 Task: Send an email with the signature Caroline Robinson with the subject 'Request for help' and the message 'I will need to consult with my team before responding to your request.' from softage.1@softage.net to softage.3@softage.net with an attached document Project_report.docx and move the email from Sent Items to the folder Agendas
Action: Key pressed n
Screenshot: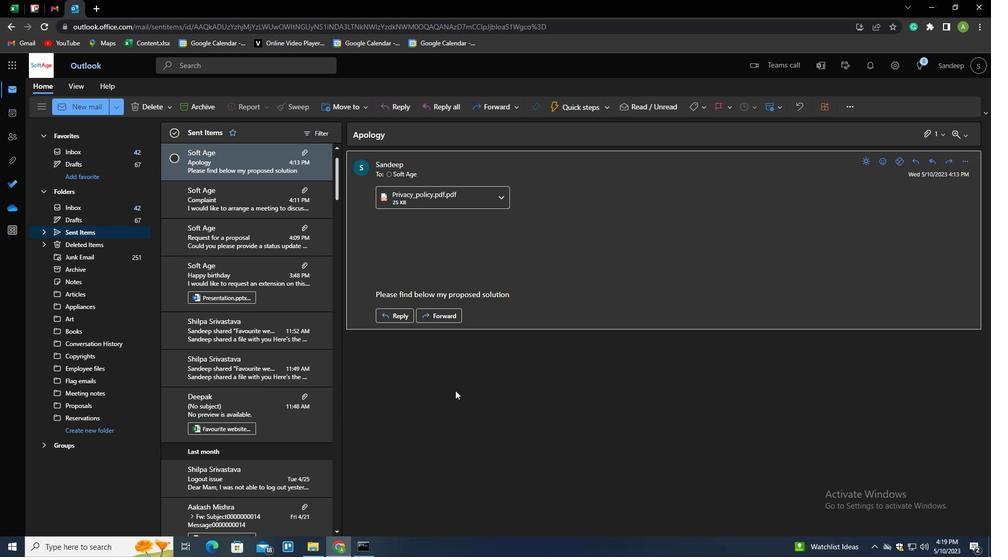 
Action: Mouse moved to (694, 105)
Screenshot: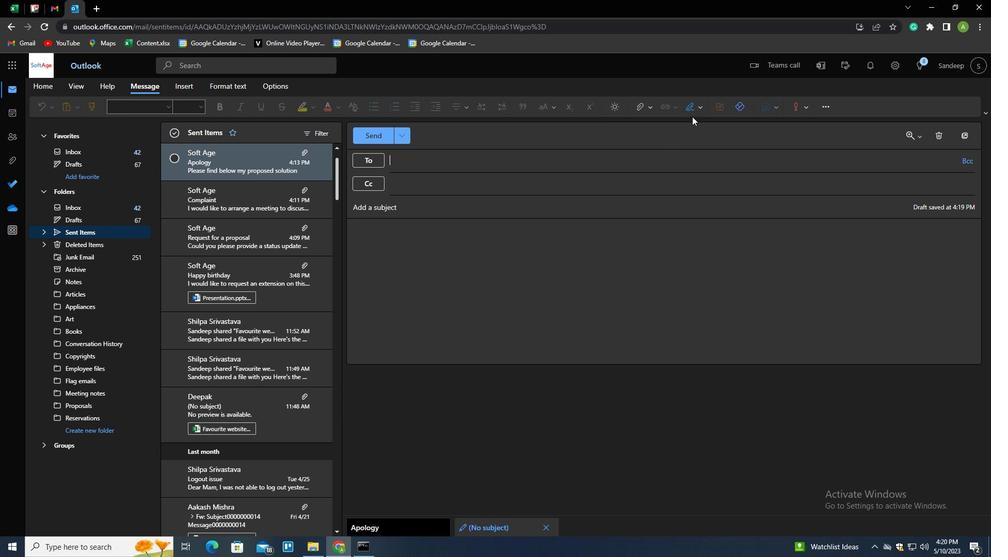 
Action: Mouse pressed left at (694, 105)
Screenshot: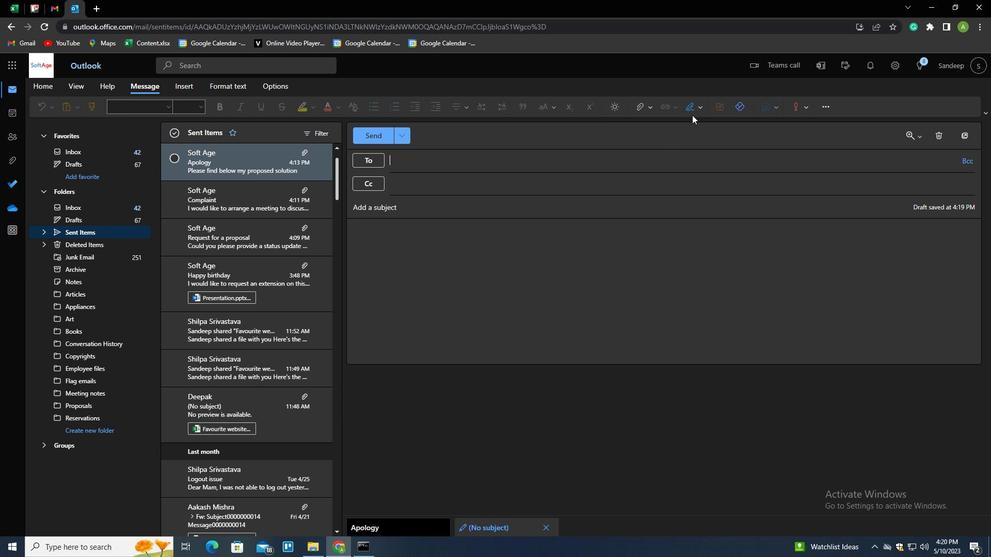 
Action: Mouse moved to (681, 143)
Screenshot: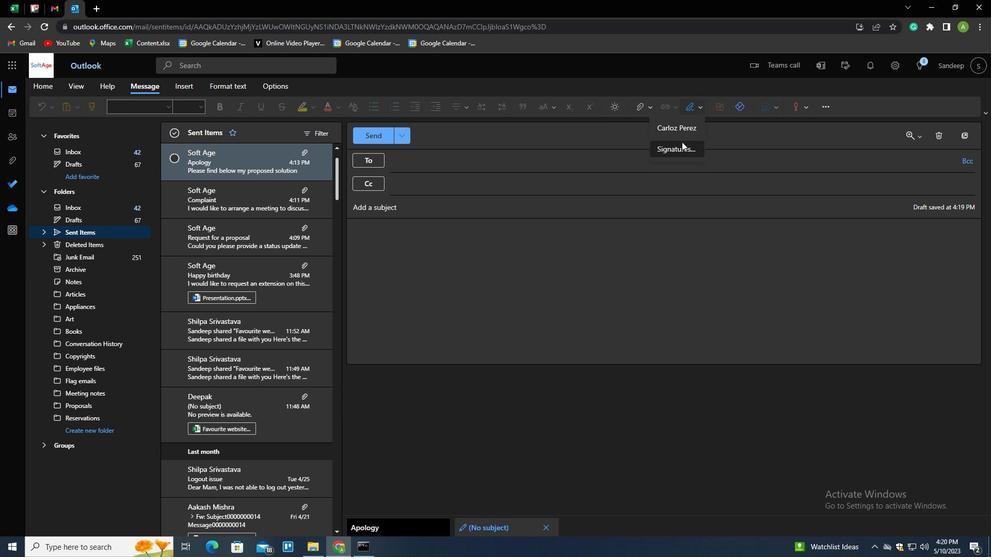 
Action: Mouse pressed left at (681, 143)
Screenshot: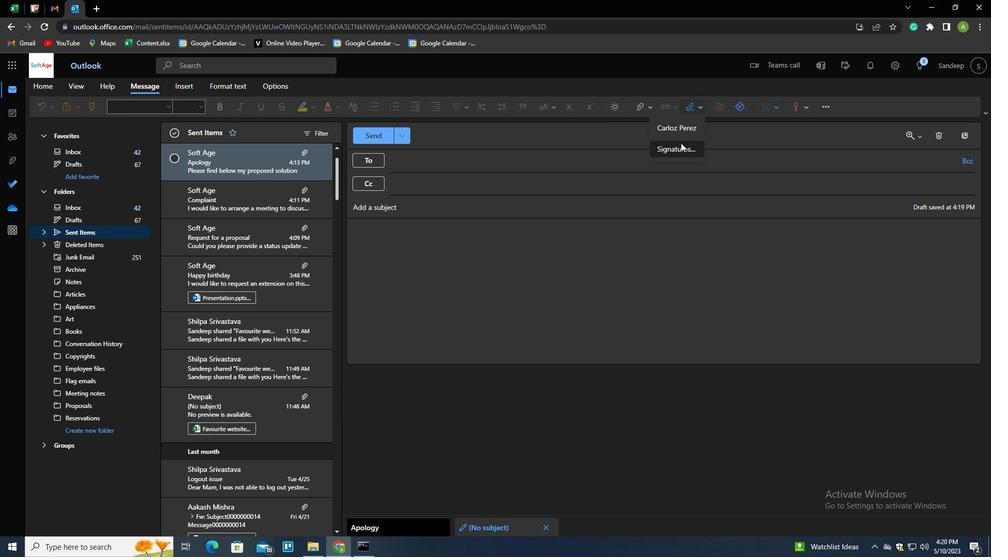 
Action: Mouse moved to (698, 186)
Screenshot: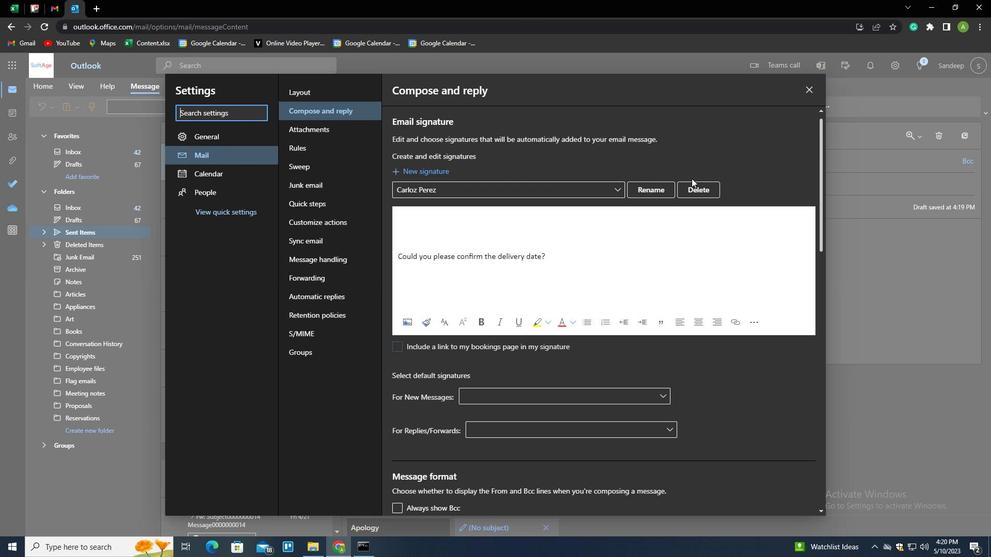 
Action: Mouse pressed left at (698, 186)
Screenshot: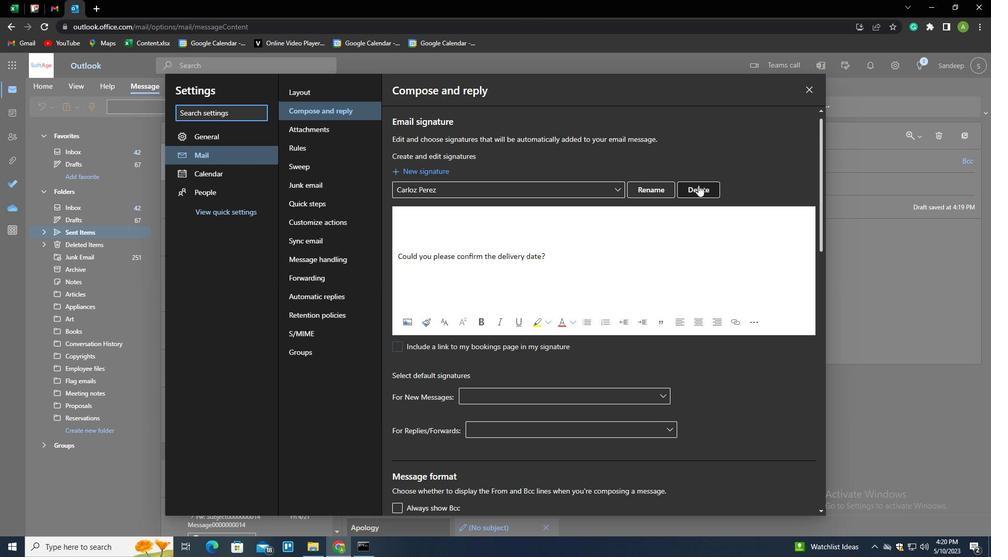 
Action: Mouse moved to (699, 186)
Screenshot: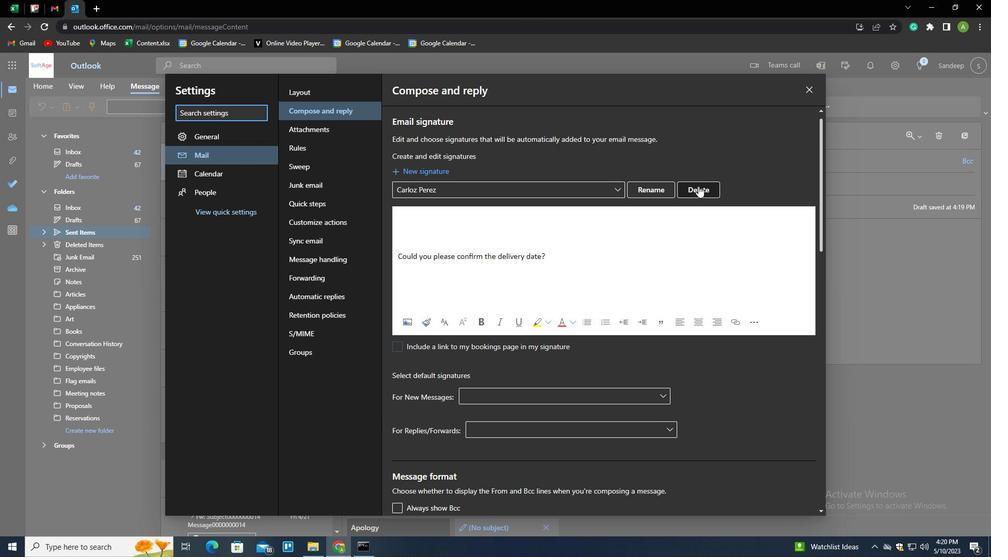 
Action: Mouse pressed left at (699, 186)
Screenshot: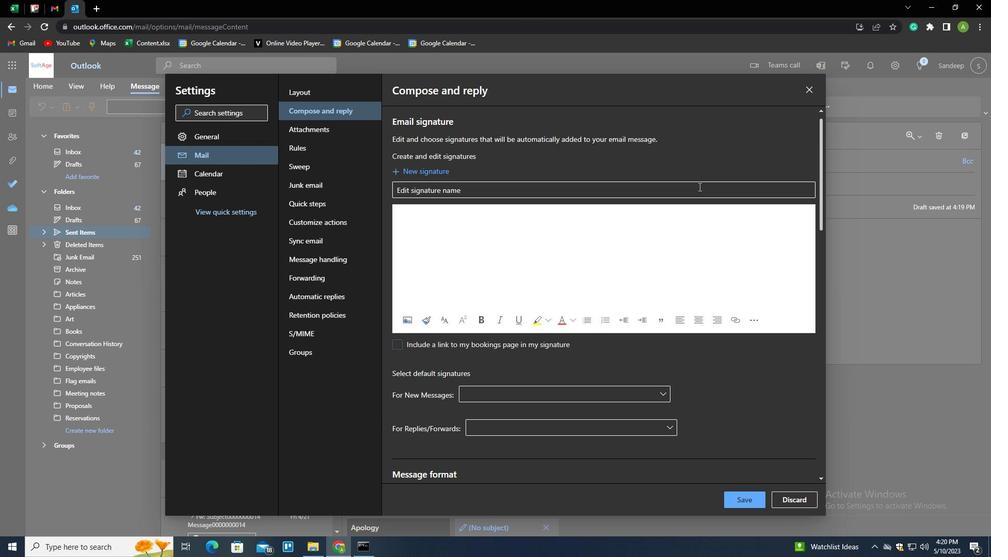 
Action: Key pressed <Key.shift><Key.shift><Key.shift><Key.shift>V<Key.backspace><Key.shift>CAROLINE<Key.space><Key.shift><Key.shift><Key.shift><Key.shift><Key.shift>F<Key.backspace>ROGIN<Key.backspace><Key.backspace><Key.backspace>BINSON<Key.tab><Key.shift_r><Key.enter><Key.enter><Key.enter><Key.enter><Key.enter><Key.enter><Key.shift>IE<Key.backspace><Key.space>WILL<Key.space>NED<Key.backspace>ED<Key.space>TO<Key.space>CONSULT<Key.space>WITH<Key.space>MY<Key.space>TEAM<Key.space>BEFORE<Key.space>RESPONDING<Key.space>TO<Key.space>OU<Key.backspace><Key.backspace>YOUR<Key.space>REQUEST,<Key.backspace>.
Screenshot: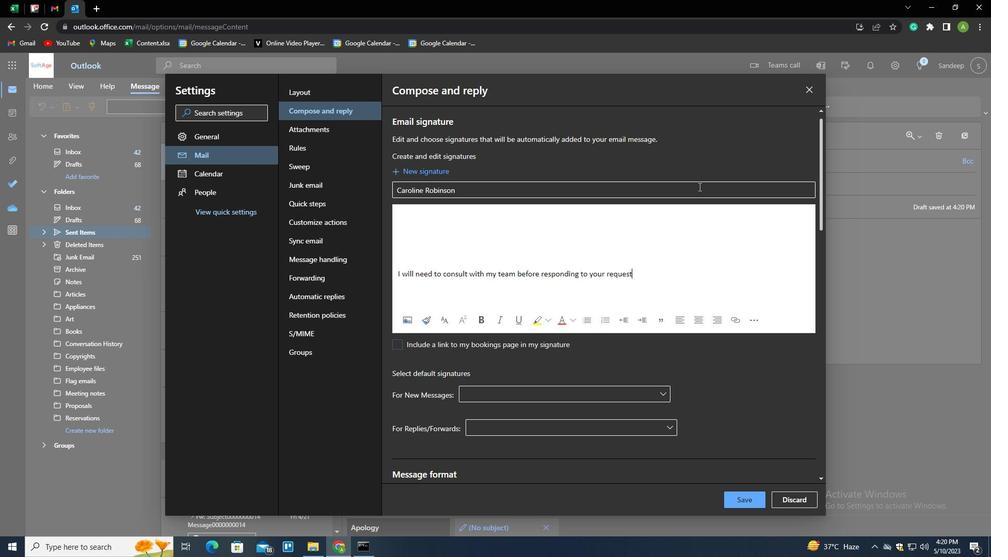 
Action: Mouse moved to (741, 502)
Screenshot: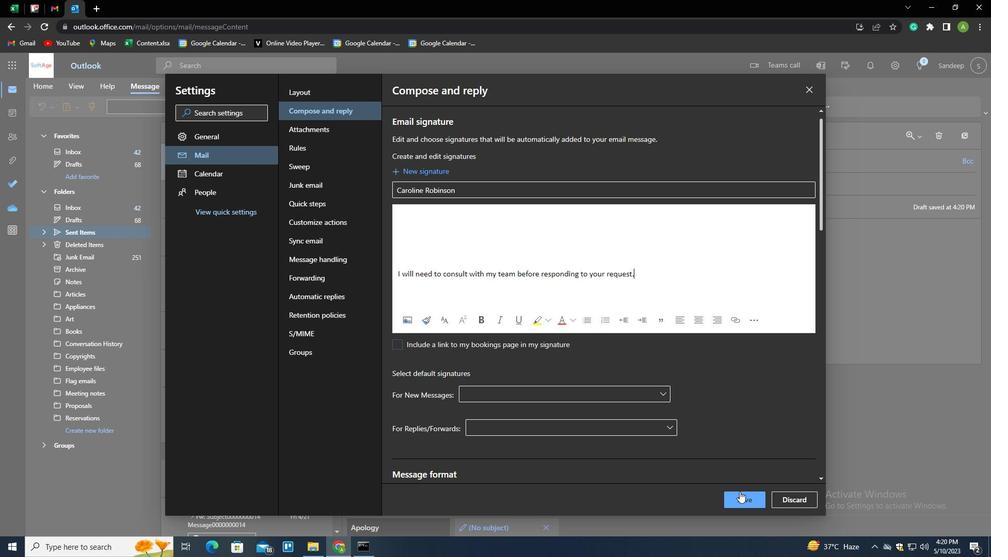 
Action: Mouse pressed left at (741, 502)
Screenshot: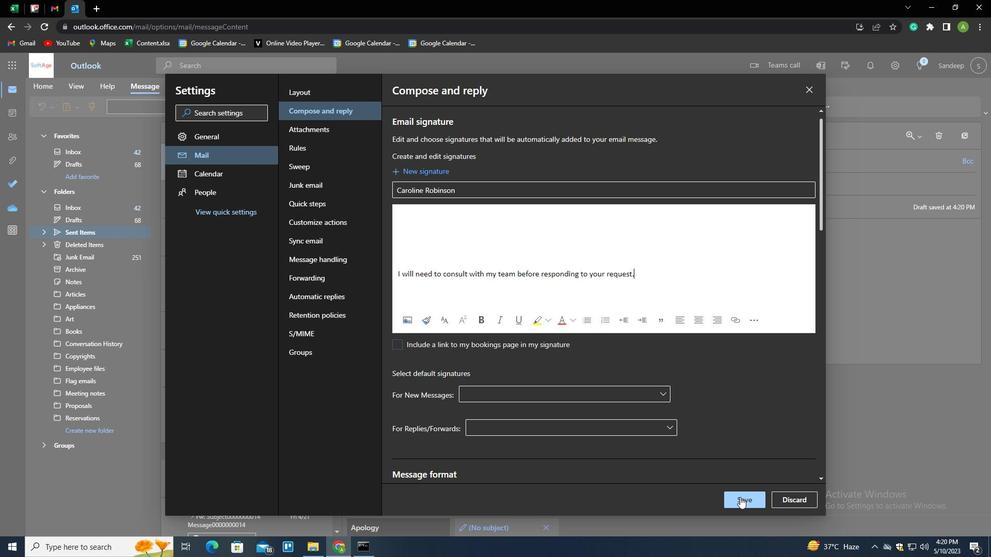 
Action: Mouse moved to (858, 331)
Screenshot: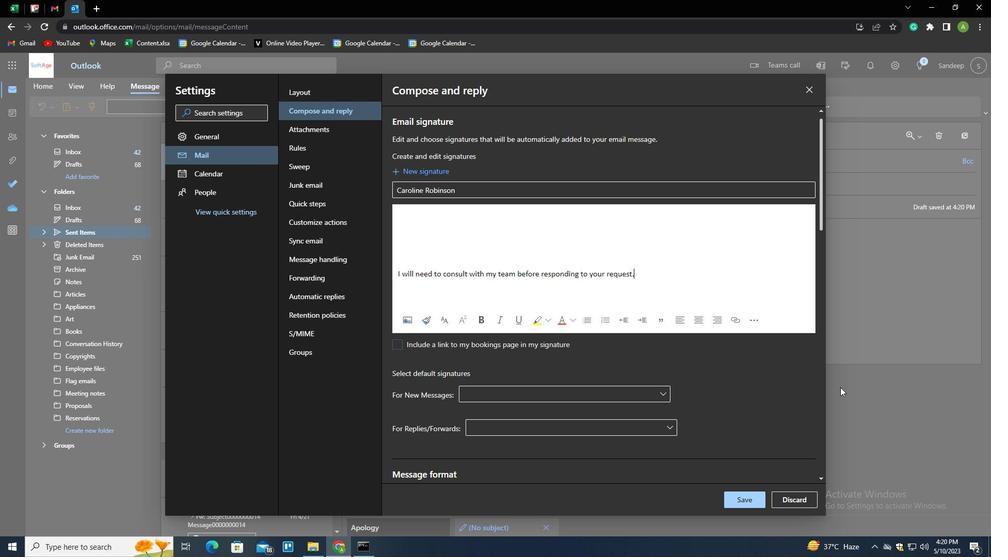 
Action: Mouse pressed left at (858, 331)
Screenshot: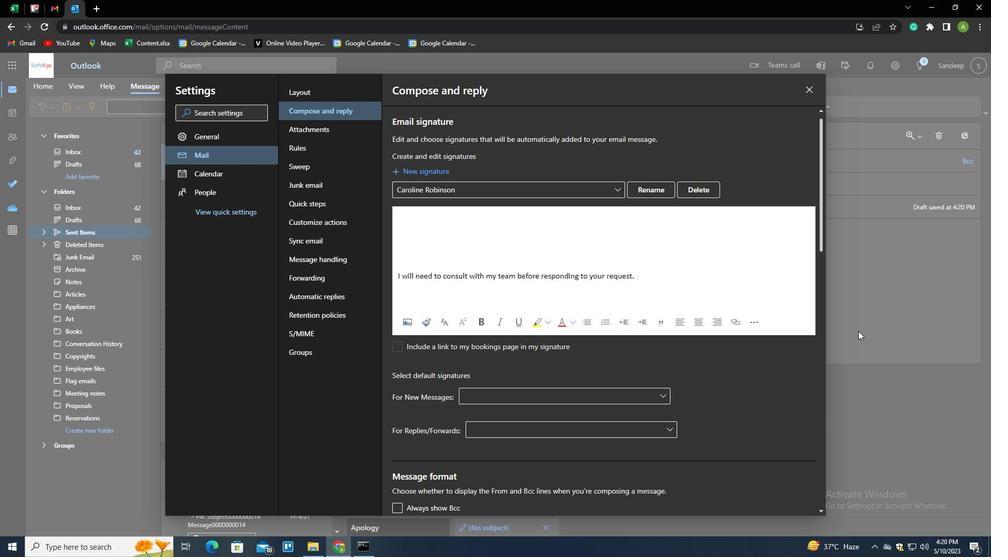 
Action: Mouse moved to (694, 111)
Screenshot: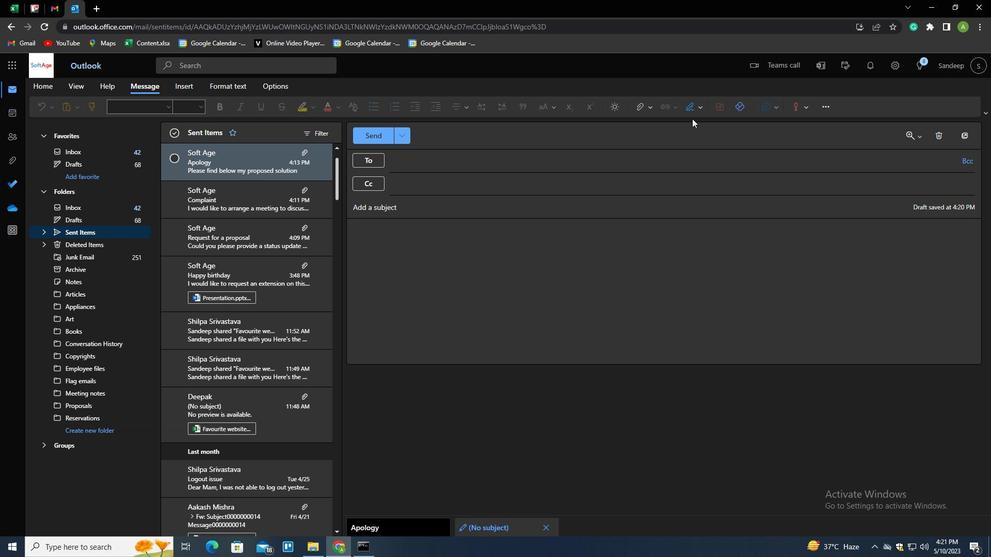 
Action: Mouse pressed left at (694, 111)
Screenshot: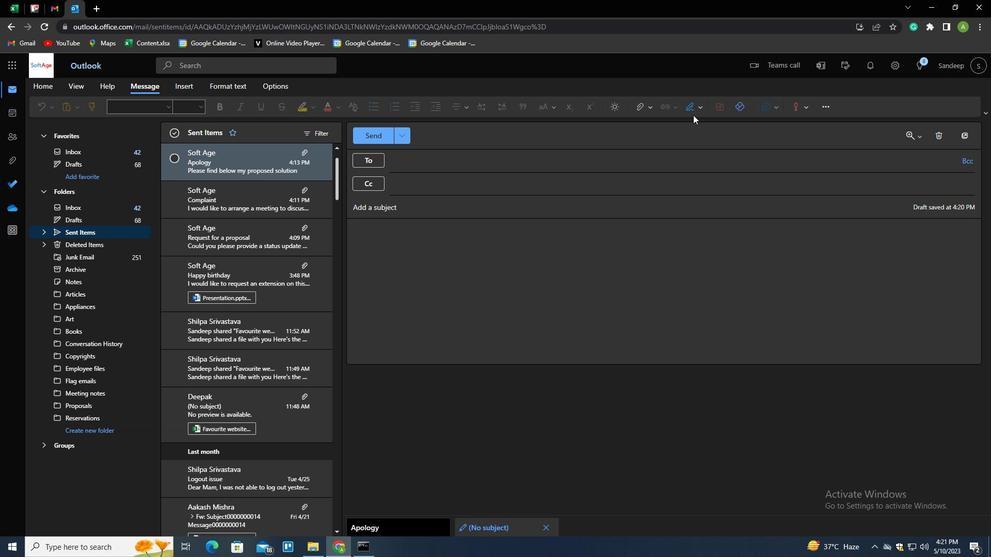 
Action: Mouse moved to (682, 135)
Screenshot: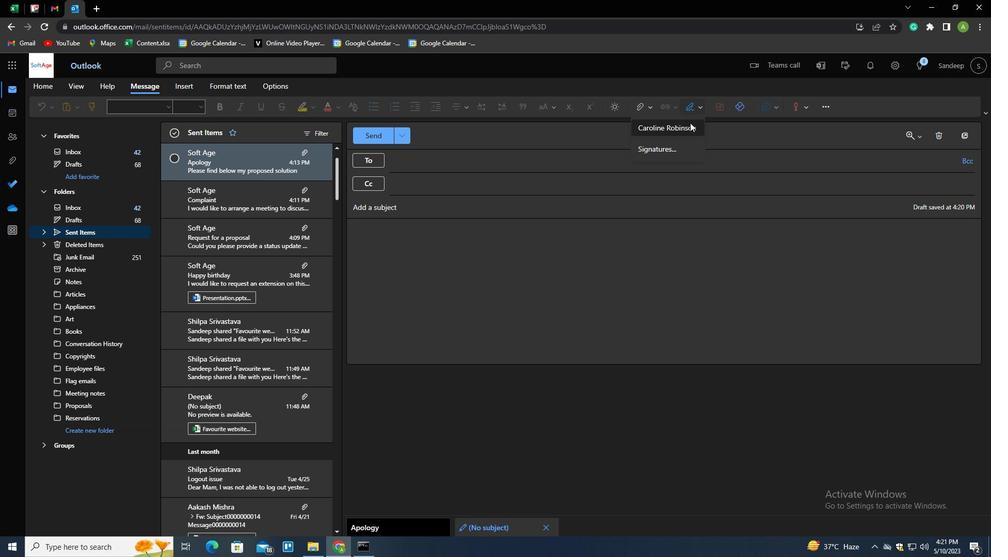 
Action: Mouse pressed left at (682, 135)
Screenshot: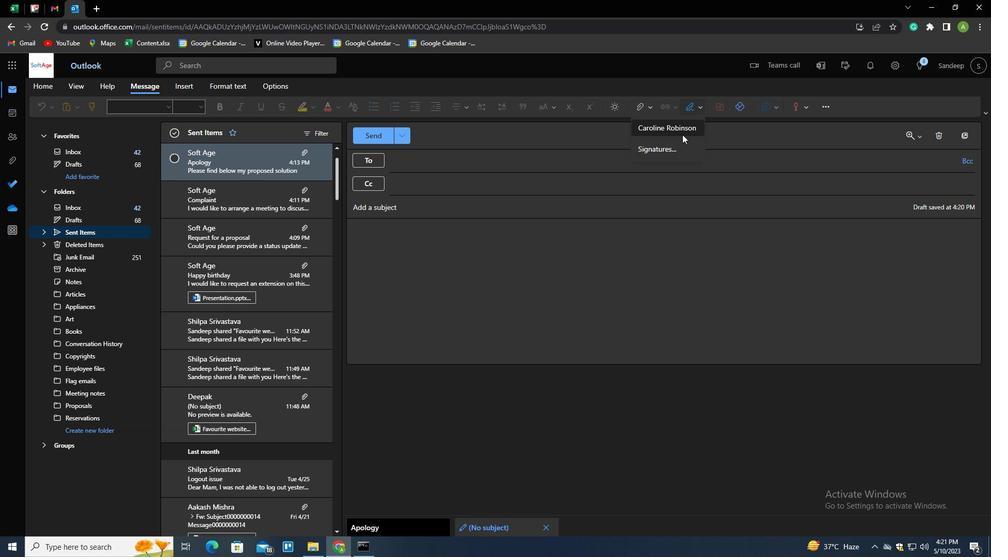 
Action: Mouse moved to (420, 164)
Screenshot: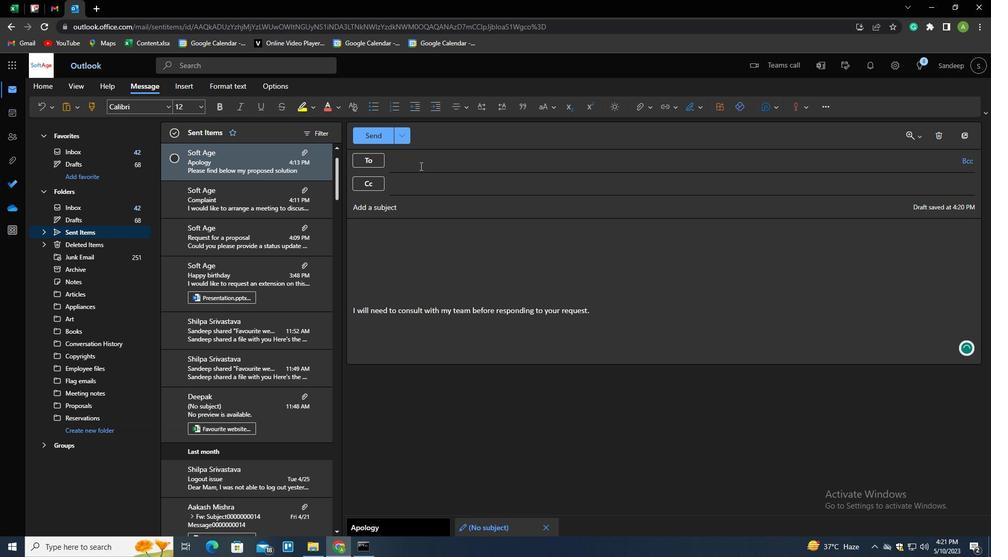 
Action: Mouse pressed left at (420, 164)
Screenshot: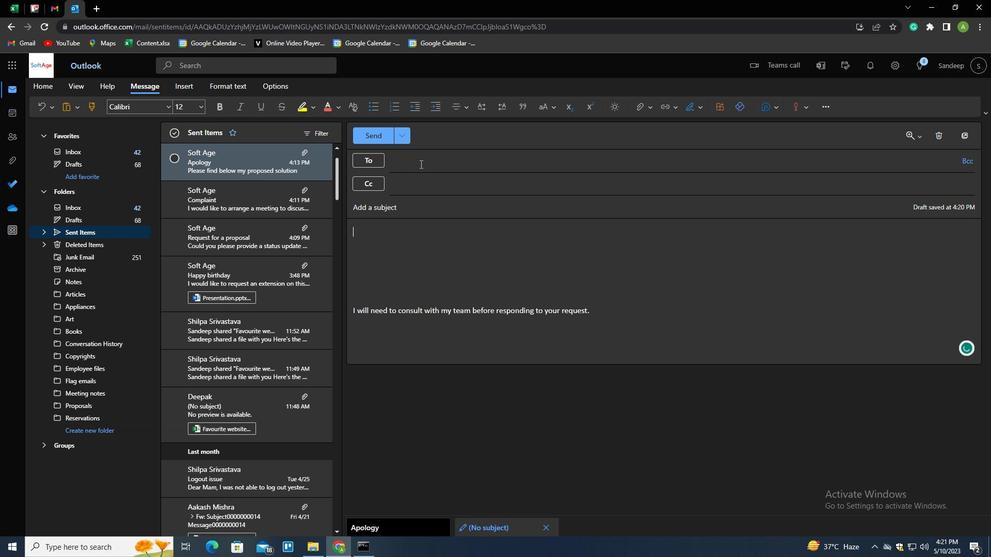 
Action: Key pressed SOFTAGE.3<Key.shift><Key.shift><Key.shift><Key.shift><Key.shift><Key.shift><Key.shift><Key.shift><Key.shift><Key.shift><Key.shift><Key.shift><Key.shift><Key.shift><Key.shift><Key.shift><Key.shift><Key.shift><Key.shift><Key.shift><Key.shift><Key.shift>@
Screenshot: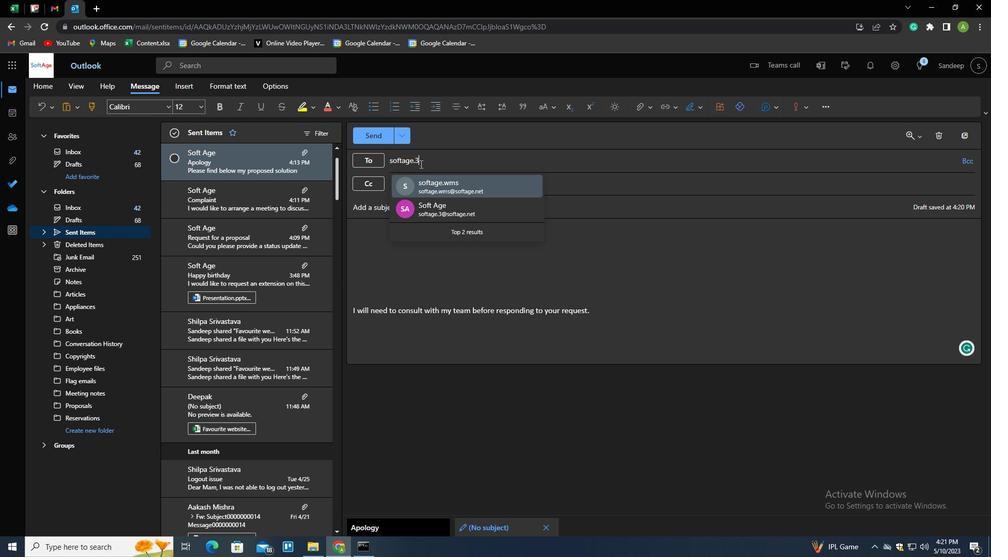 
Action: Mouse moved to (455, 208)
Screenshot: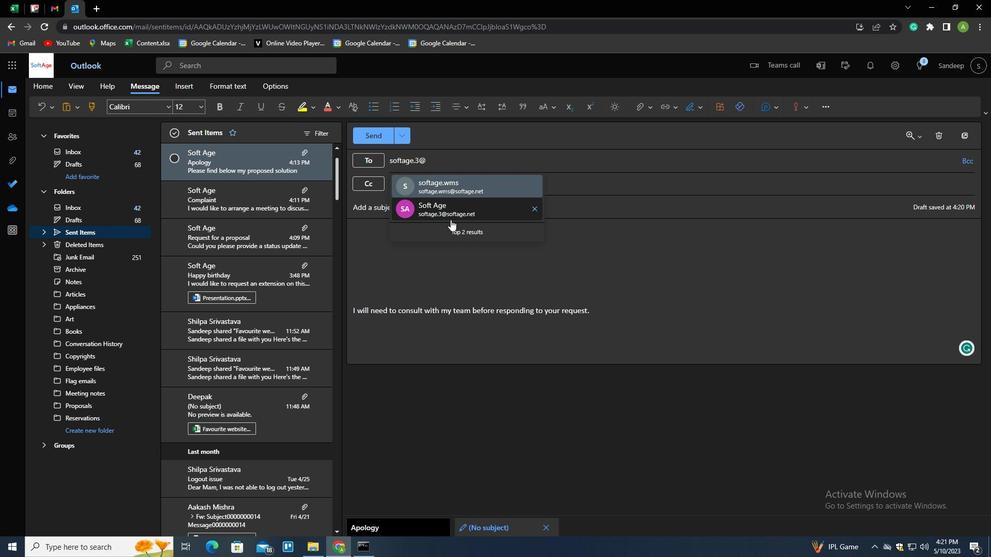 
Action: Mouse pressed left at (455, 208)
Screenshot: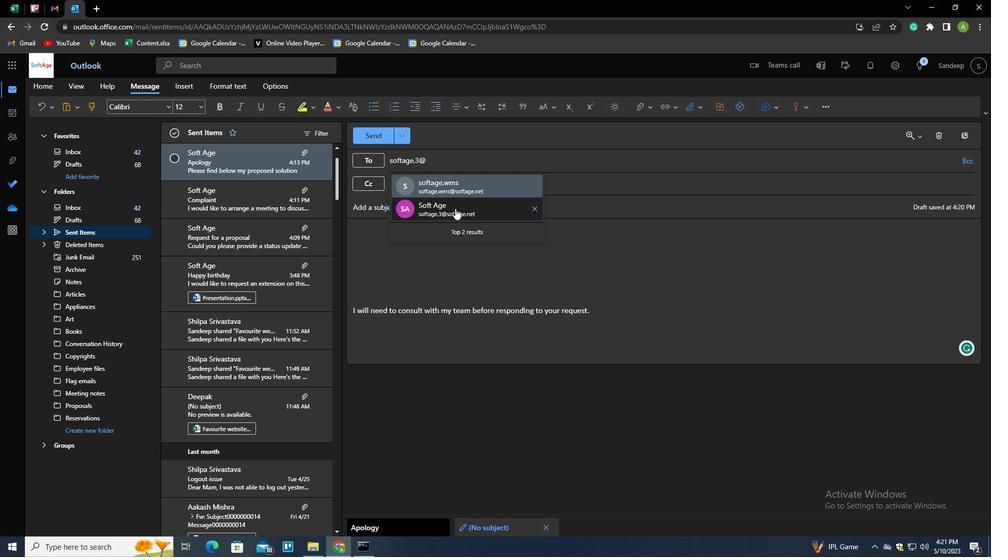 
Action: Mouse moved to (446, 207)
Screenshot: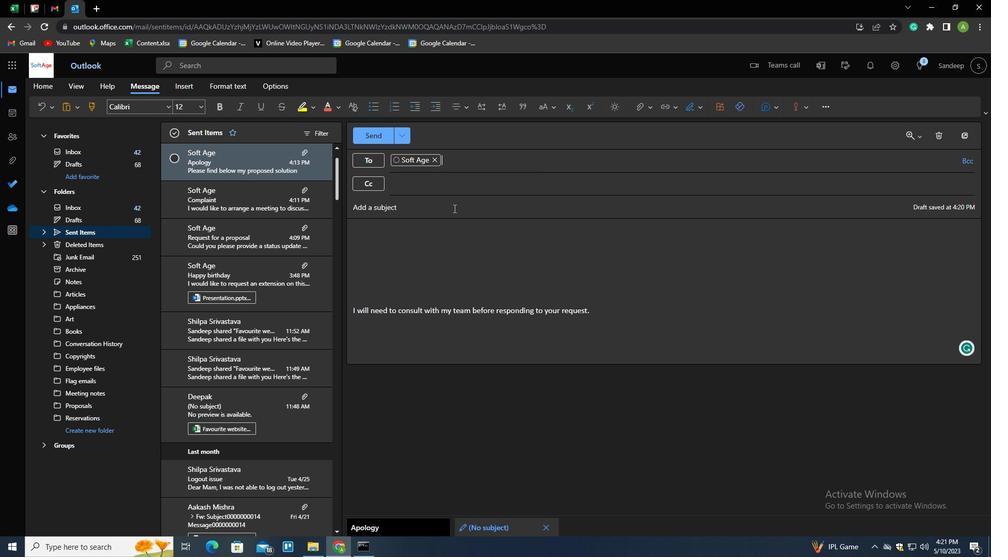 
Action: Mouse pressed left at (446, 207)
Screenshot: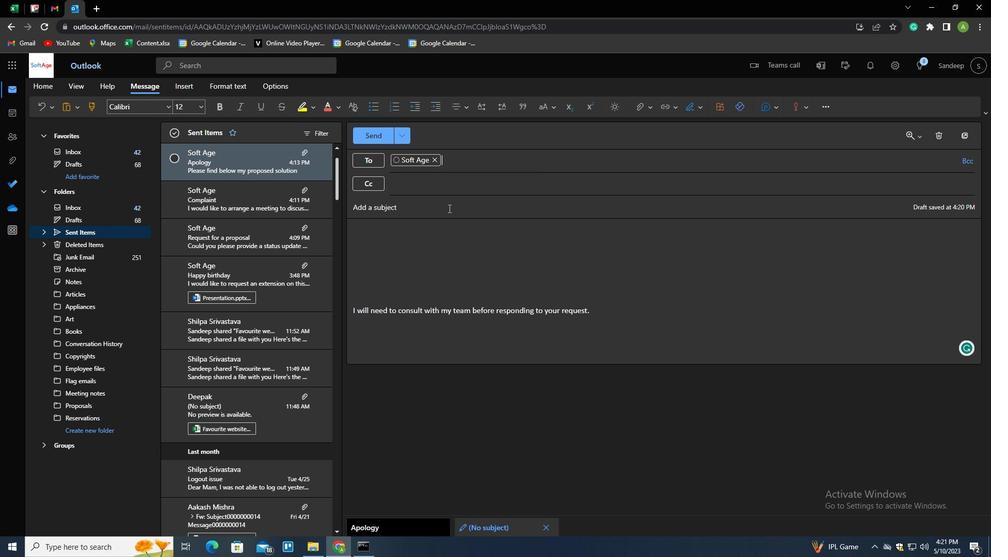 
Action: Key pressed <Key.shift><Key.shift><Key.shift><Key.shift><Key.shift><Key.shift><Key.shift><Key.shift><Key.shift><Key.shift><Key.shift><Key.shift><Key.shift><Key.shift><Key.shift><Key.shift><Key.shift><Key.shift><Key.shift><Key.shift><Key.shift><Key.shift><Key.shift><Key.shift><Key.shift><Key.shift><Key.shift><Key.shift><Key.shift><Key.shift>REQUEST<Key.space>FOR<Key.space>HELP
Screenshot: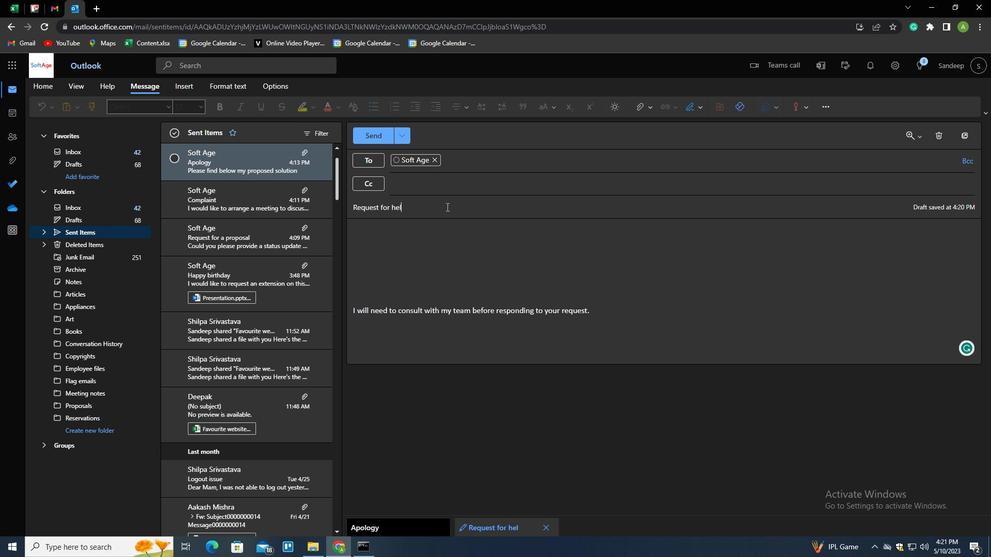 
Action: Mouse moved to (455, 261)
Screenshot: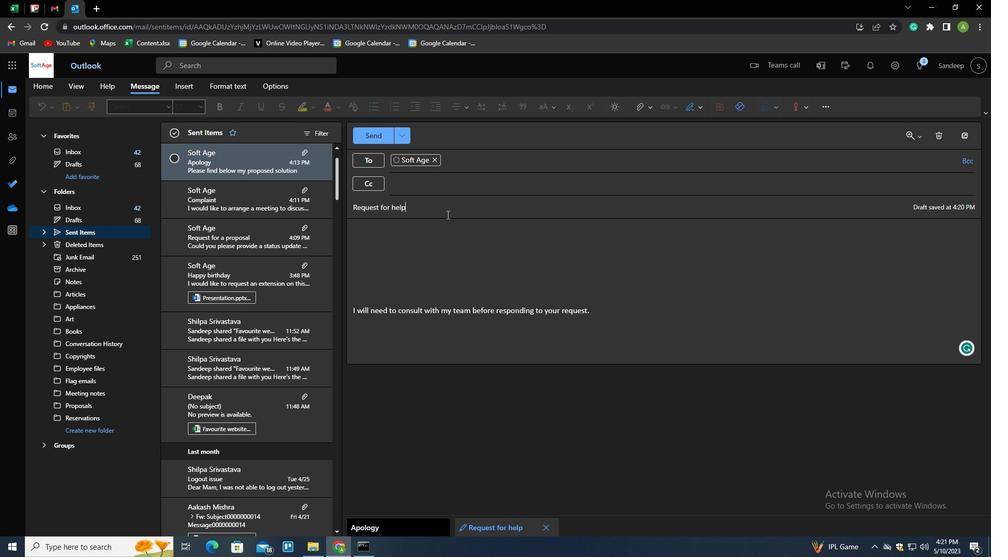 
Action: Mouse pressed left at (455, 261)
Screenshot: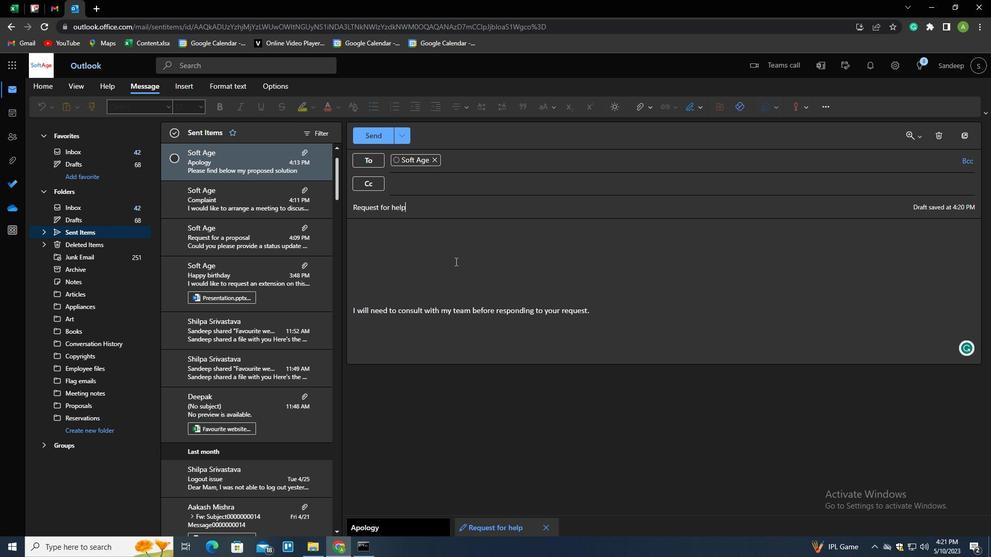 
Action: Mouse moved to (646, 111)
Screenshot: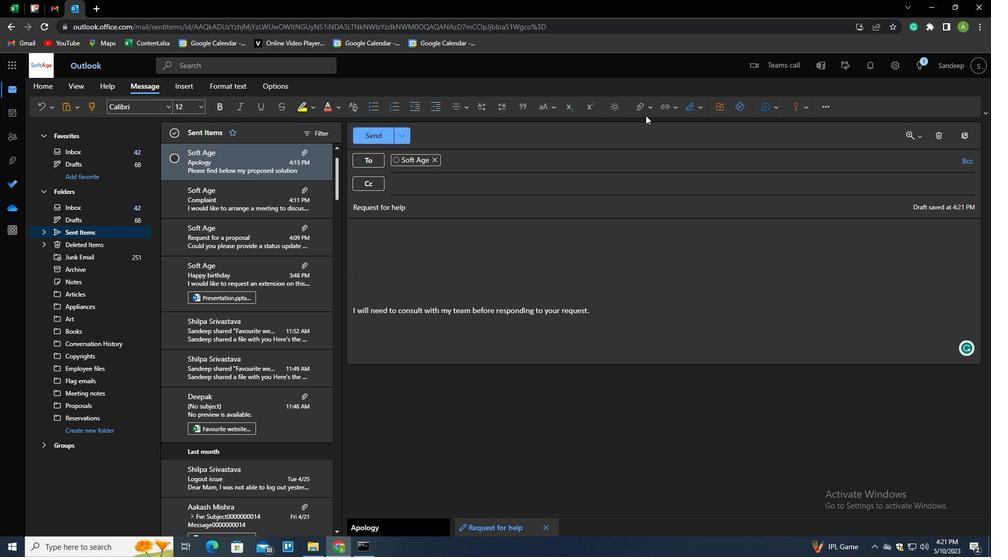 
Action: Mouse pressed left at (646, 111)
Screenshot: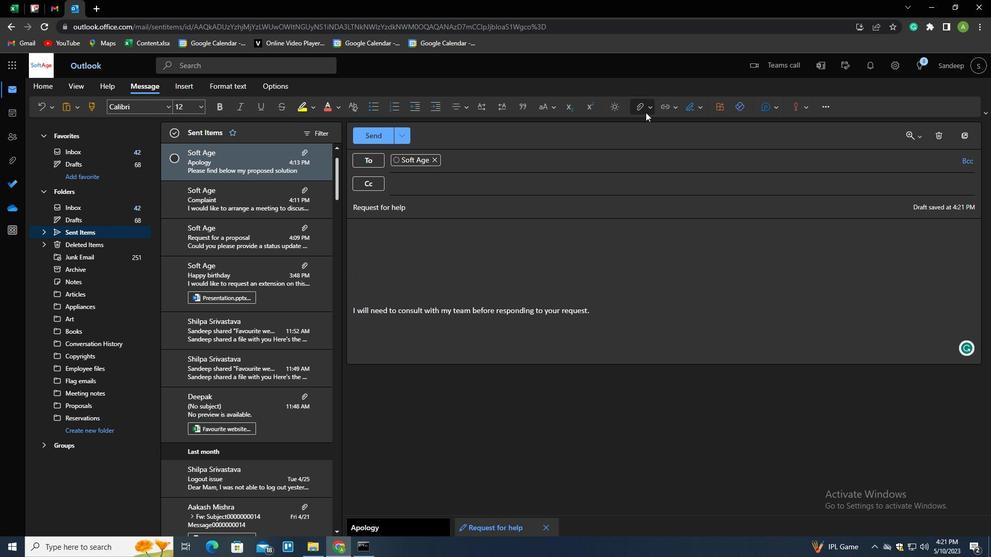 
Action: Mouse moved to (630, 125)
Screenshot: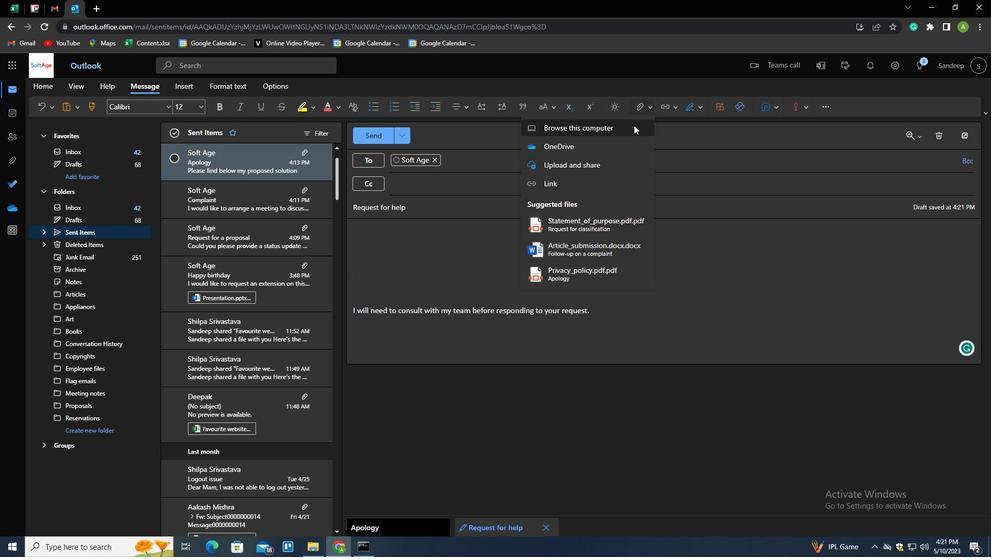 
Action: Mouse pressed left at (630, 125)
Screenshot: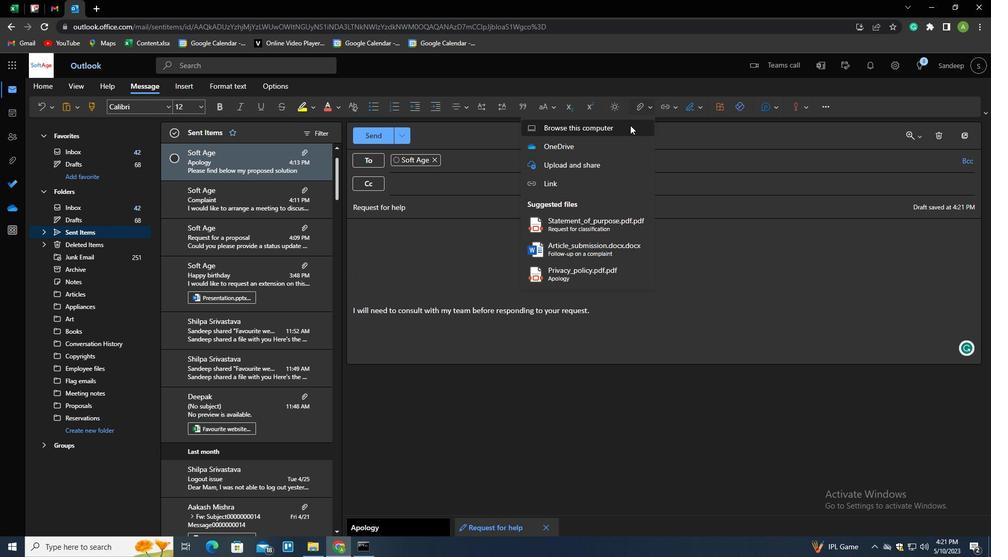 
Action: Mouse moved to (131, 107)
Screenshot: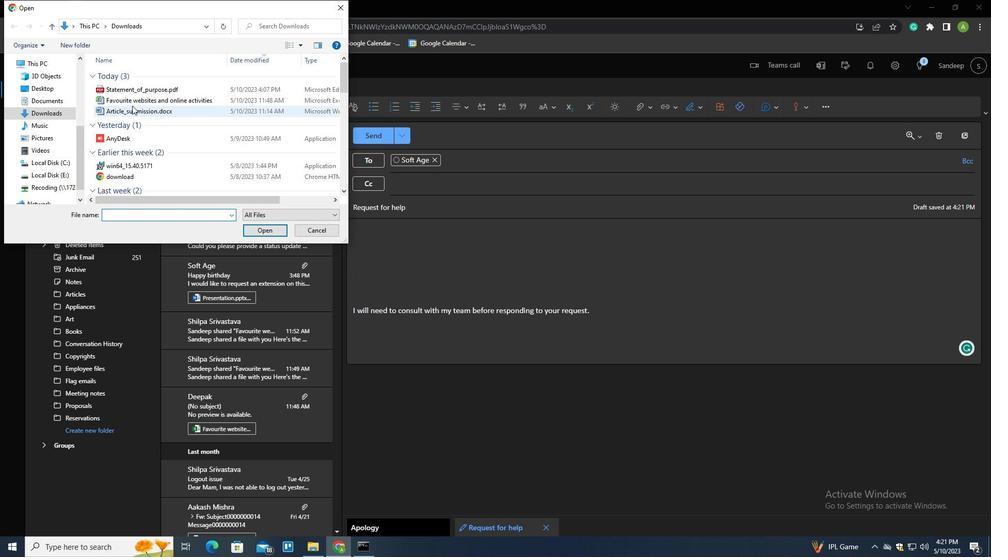 
Action: Mouse pressed right at (131, 107)
Screenshot: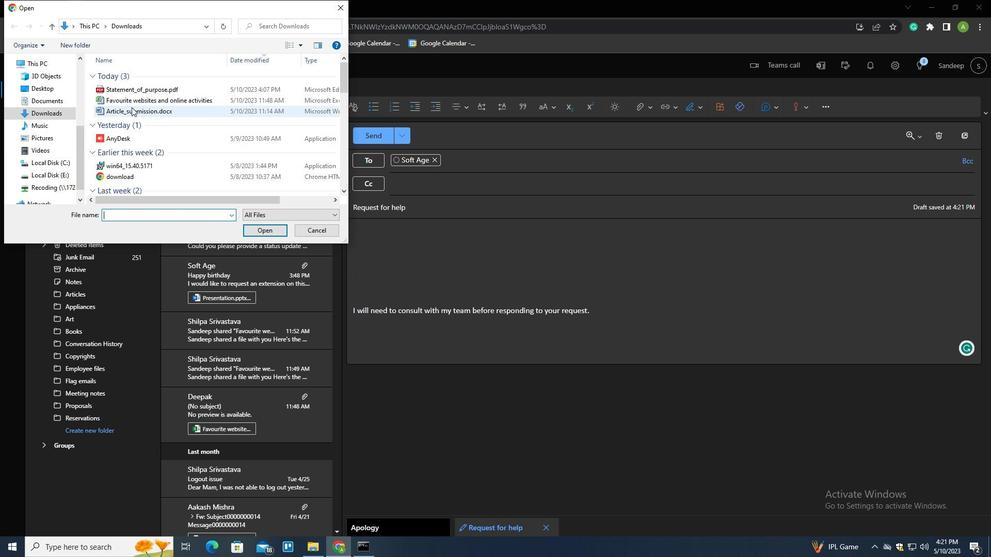 
Action: Mouse moved to (158, 300)
Screenshot: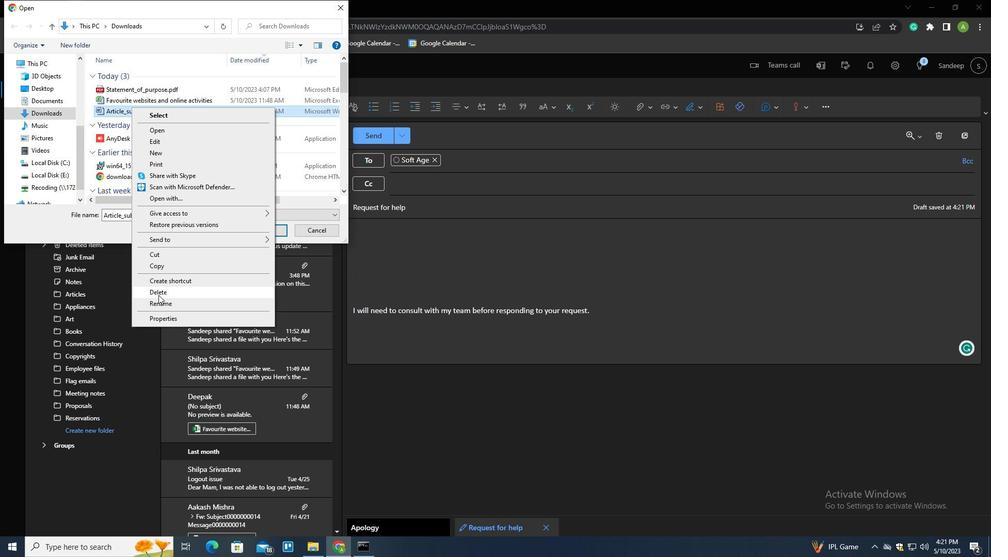 
Action: Mouse pressed left at (158, 300)
Screenshot: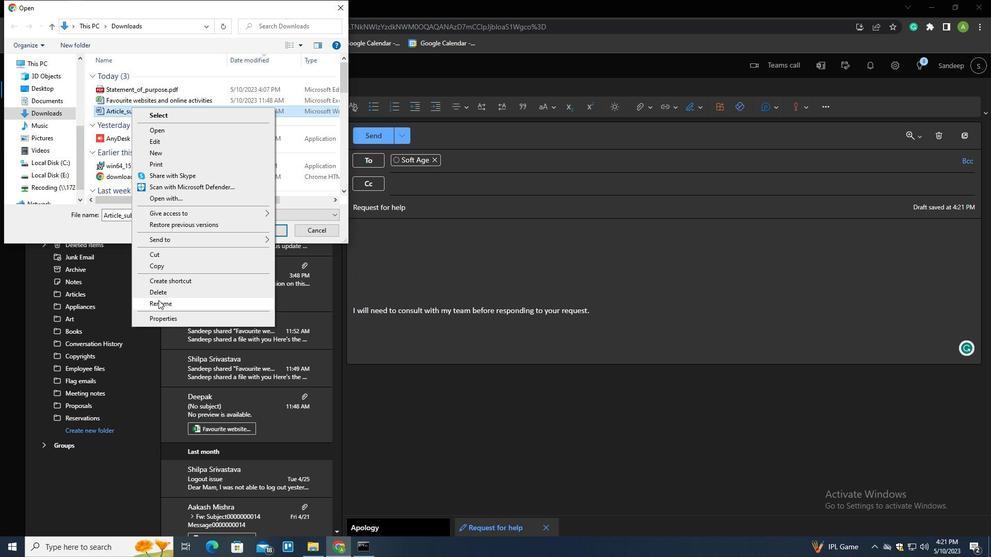 
Action: Mouse moved to (172, 228)
Screenshot: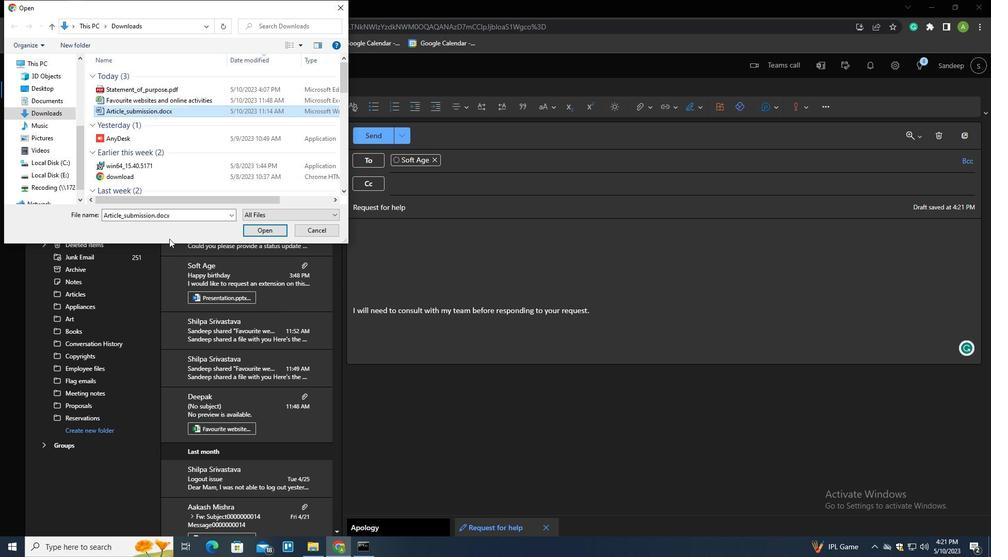 
Action: Key pressed <Key.shift>PROJES<Key.backspace>CT<Key.shift>_REPORT.DOCX
Screenshot: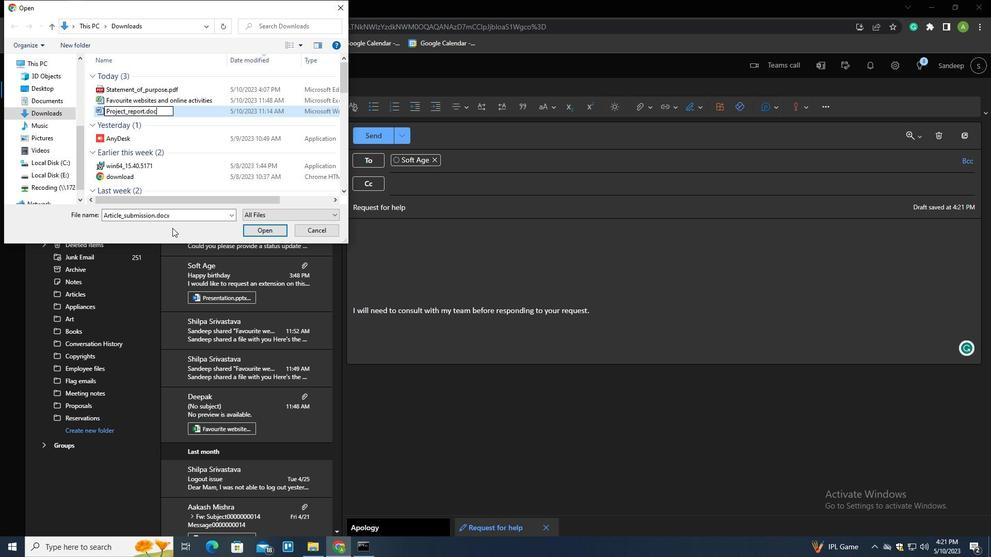 
Action: Mouse moved to (207, 106)
Screenshot: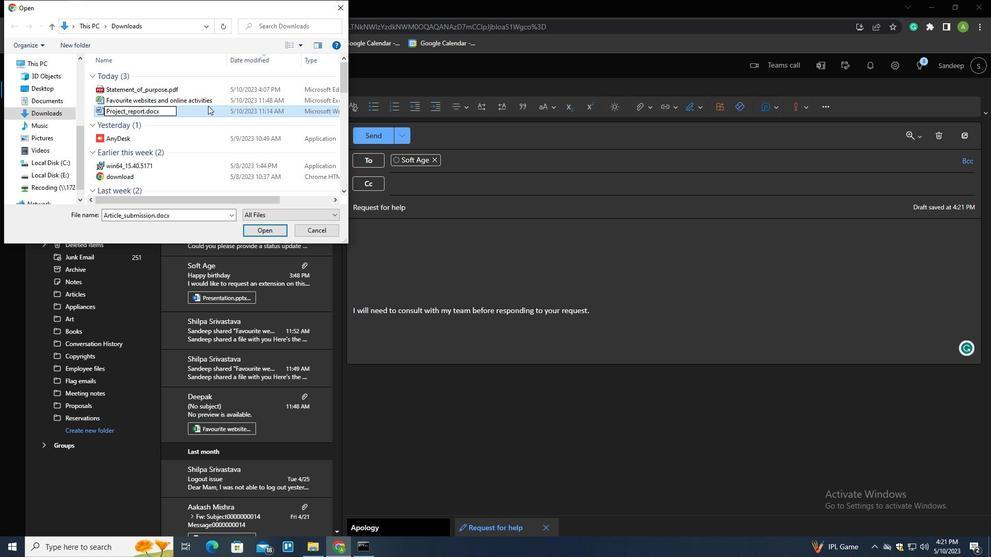 
Action: Mouse pressed left at (207, 106)
Screenshot: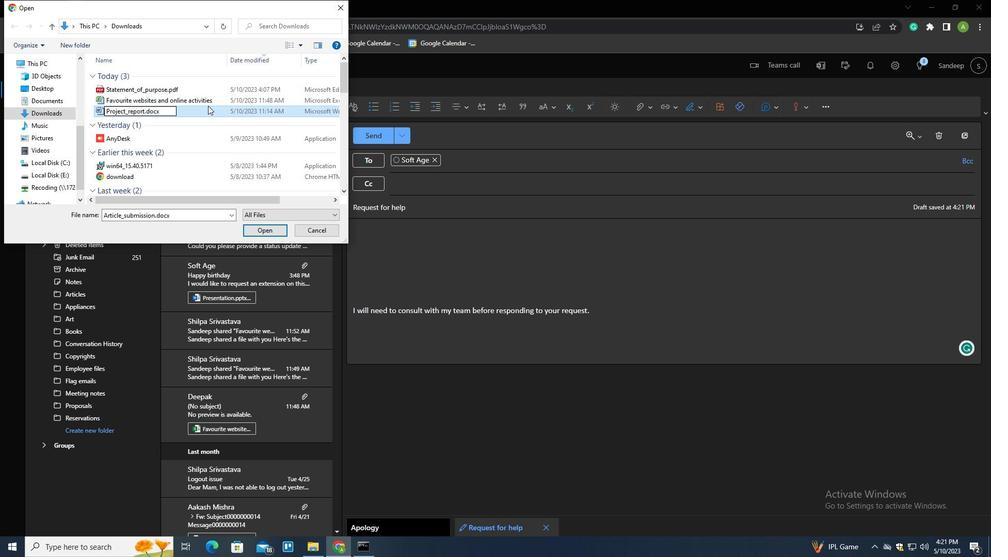 
Action: Mouse moved to (275, 231)
Screenshot: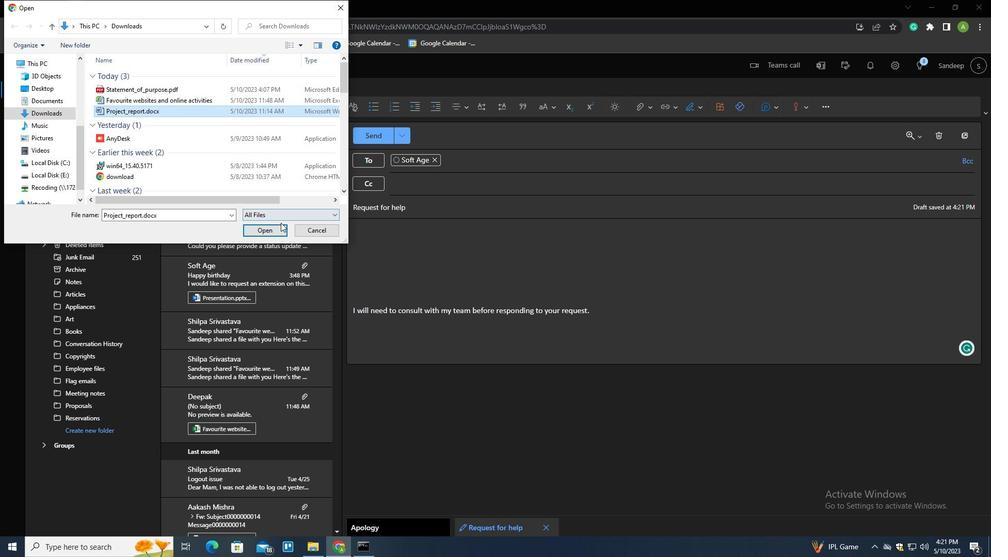 
Action: Mouse pressed left at (275, 231)
Screenshot: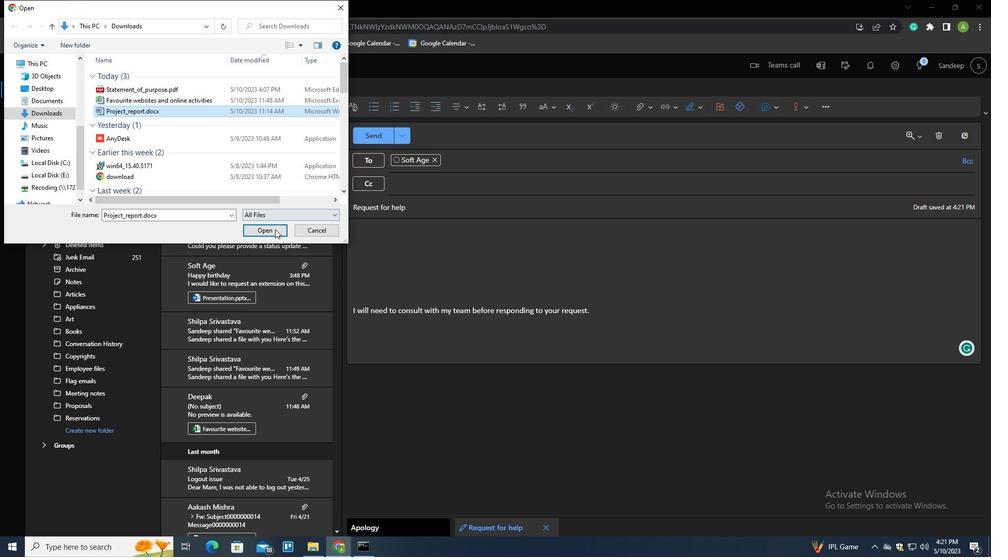 
Action: Mouse moved to (375, 130)
Screenshot: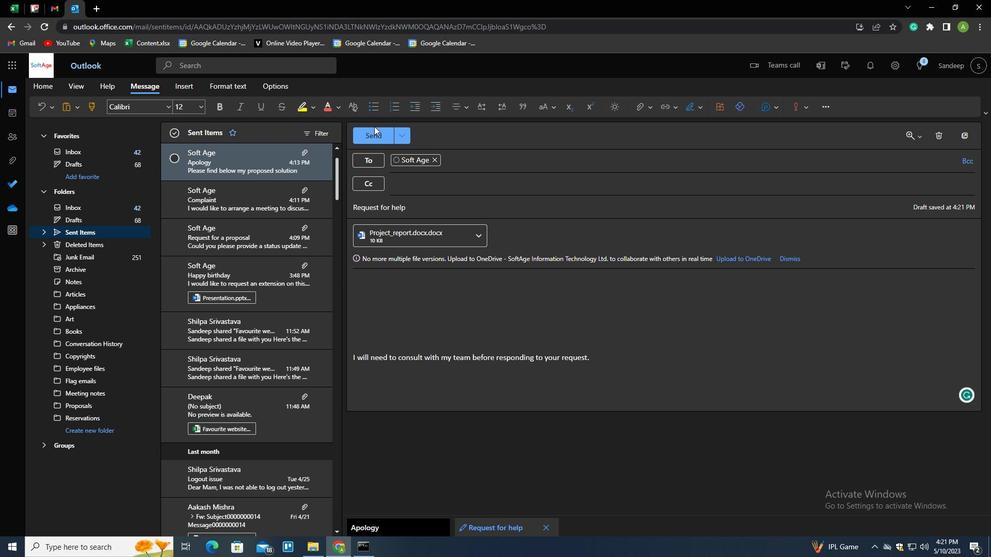 
Action: Mouse pressed left at (375, 130)
Screenshot: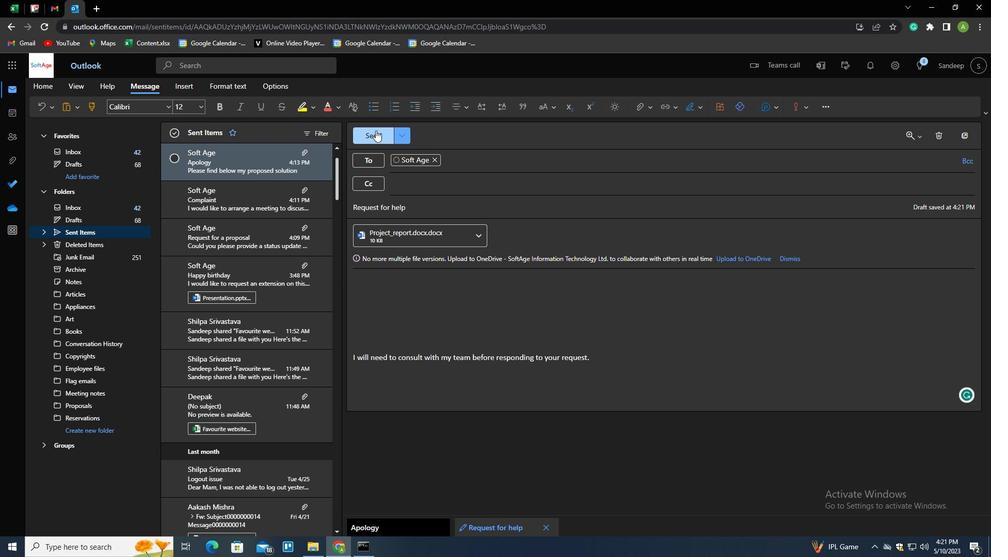 
Action: Mouse moved to (91, 230)
Screenshot: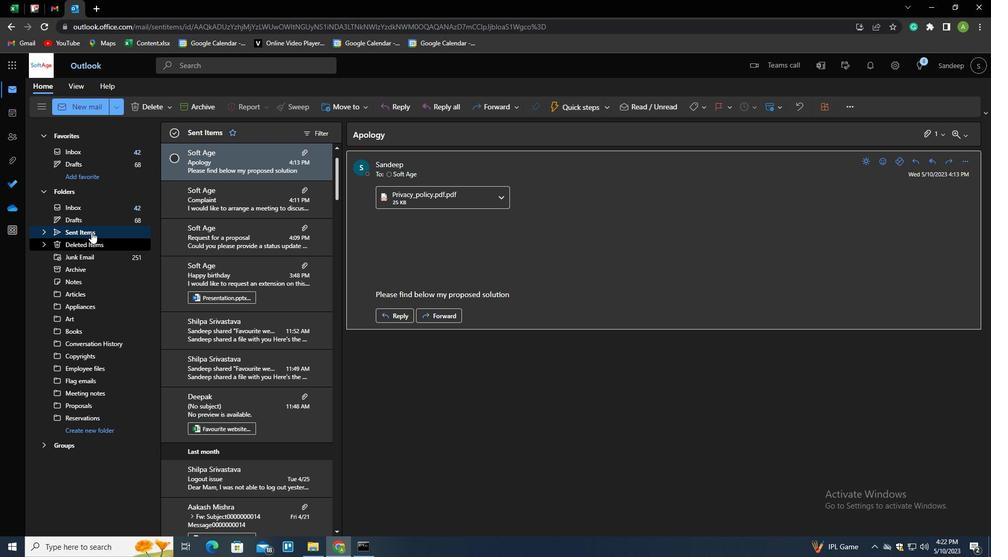 
Action: Mouse pressed left at (91, 230)
Screenshot: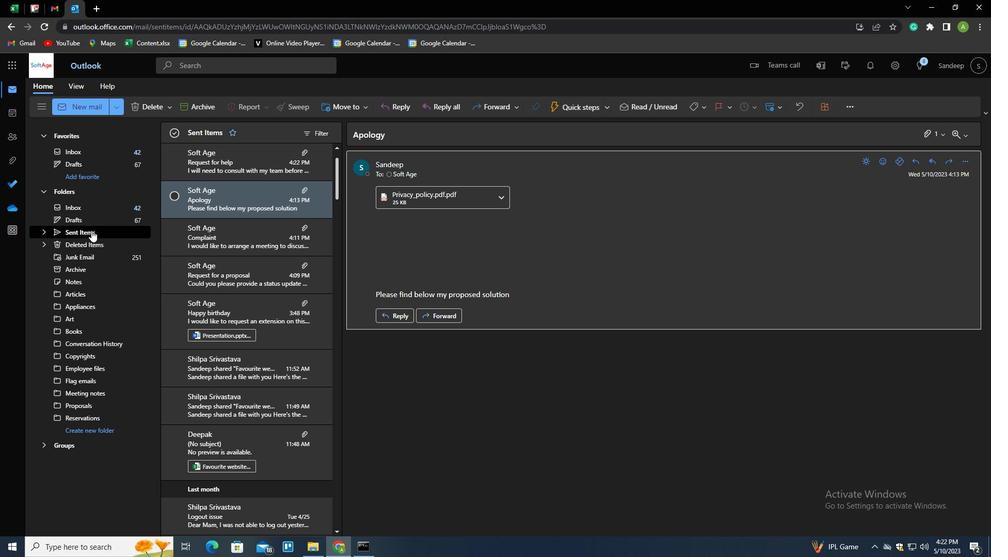 
Action: Mouse moved to (76, 430)
Screenshot: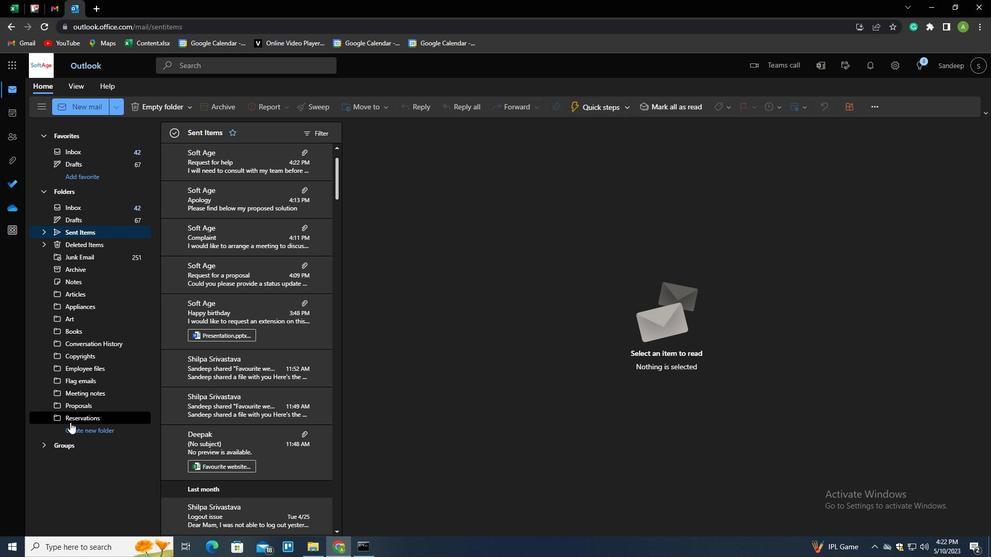 
Action: Mouse pressed left at (76, 430)
Screenshot: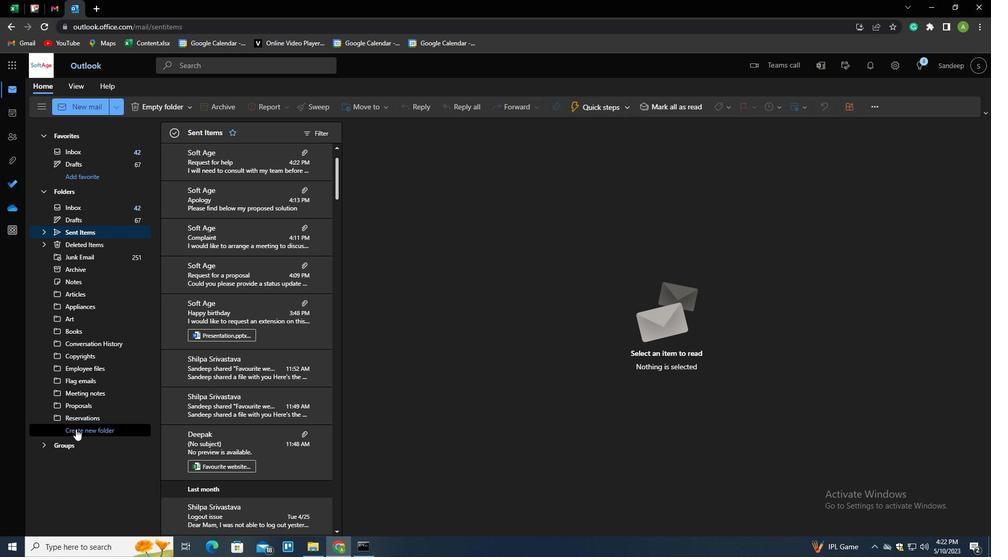 
Action: Mouse moved to (76, 430)
Screenshot: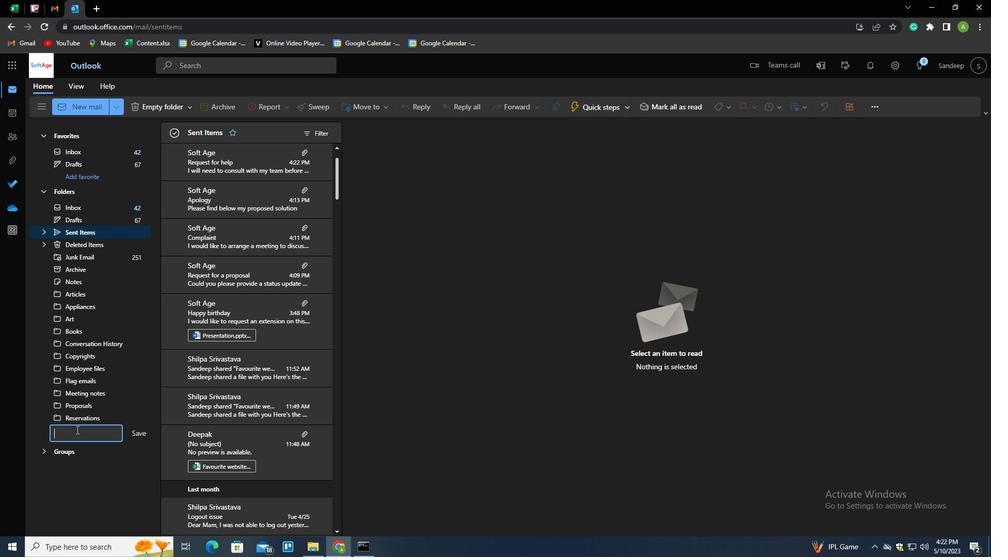 
Action: Key pressed <Key.shift>AGENDAS<Key.enter>
Screenshot: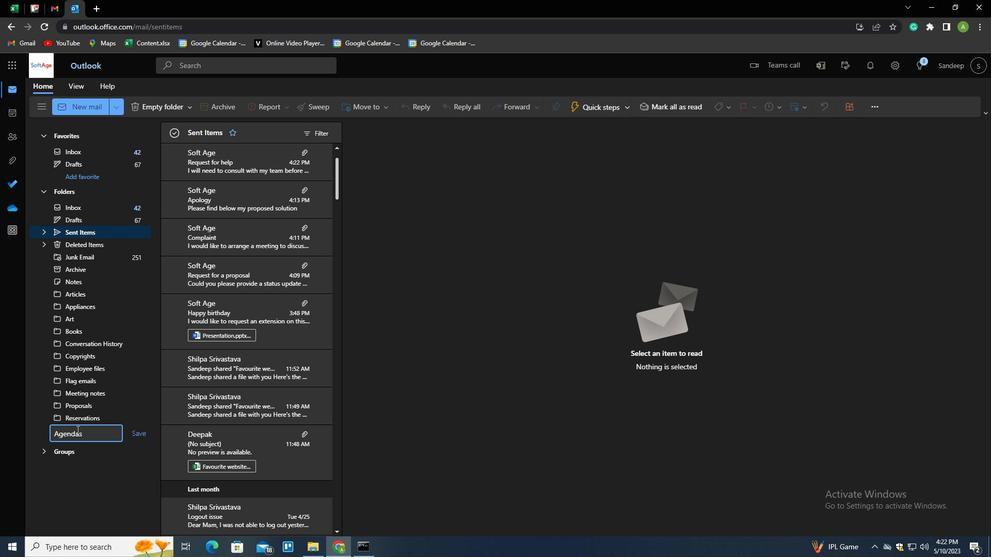 
Action: Mouse moved to (68, 229)
Screenshot: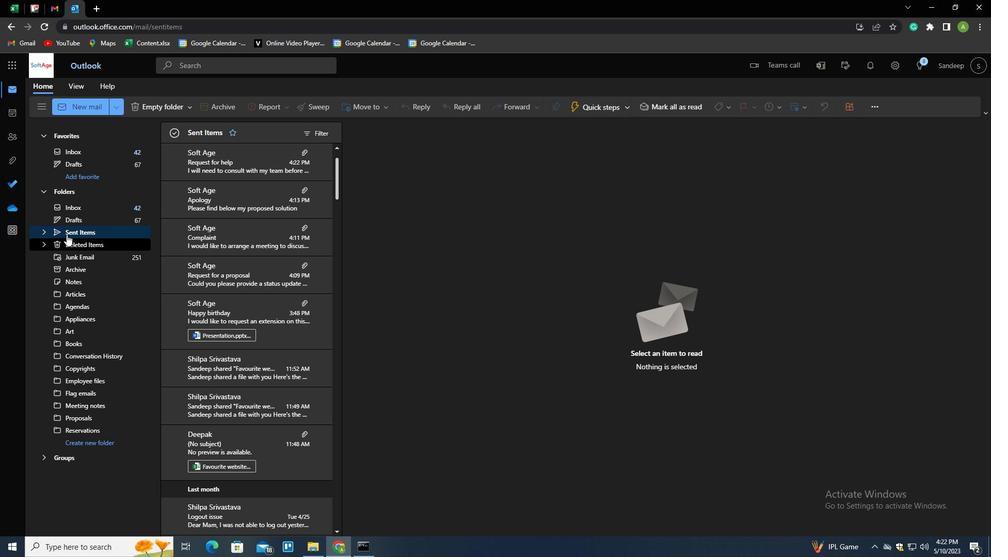 
Action: Mouse pressed left at (68, 229)
Screenshot: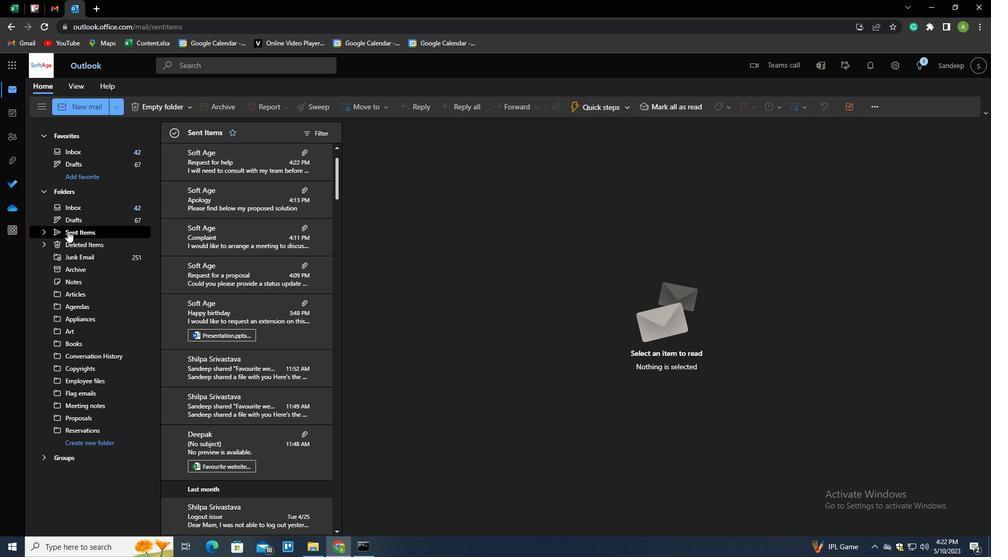 
Action: Mouse moved to (214, 169)
Screenshot: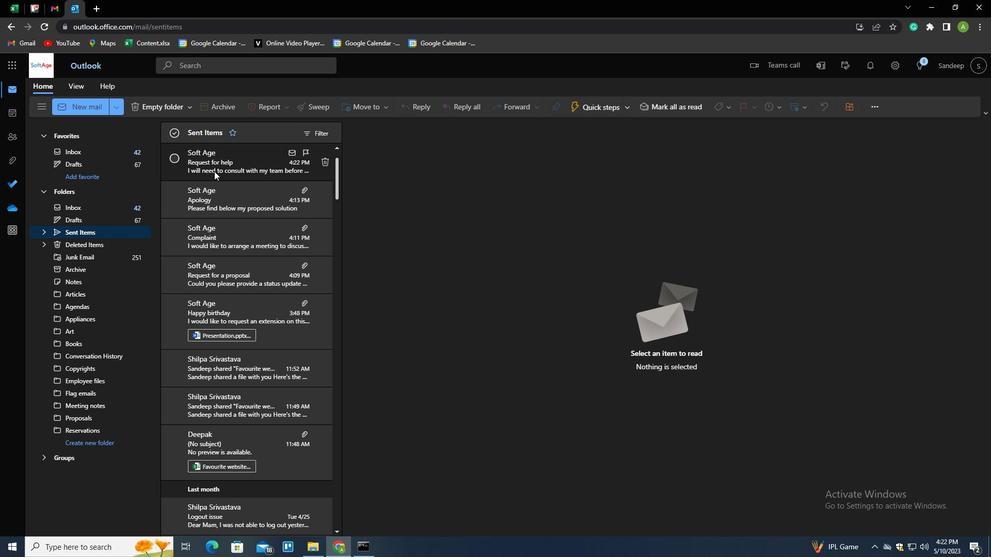 
Action: Mouse pressed right at (214, 169)
Screenshot: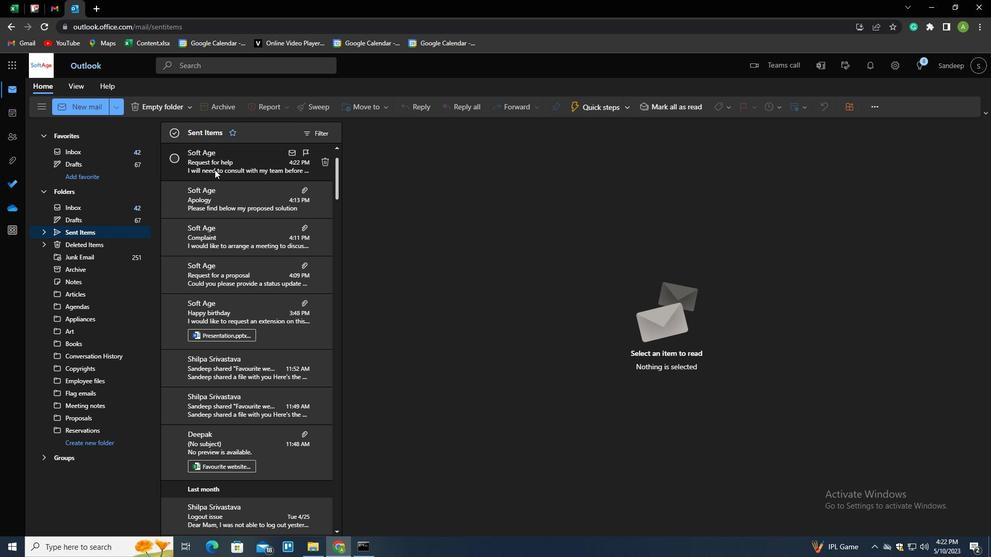 
Action: Mouse moved to (239, 212)
Screenshot: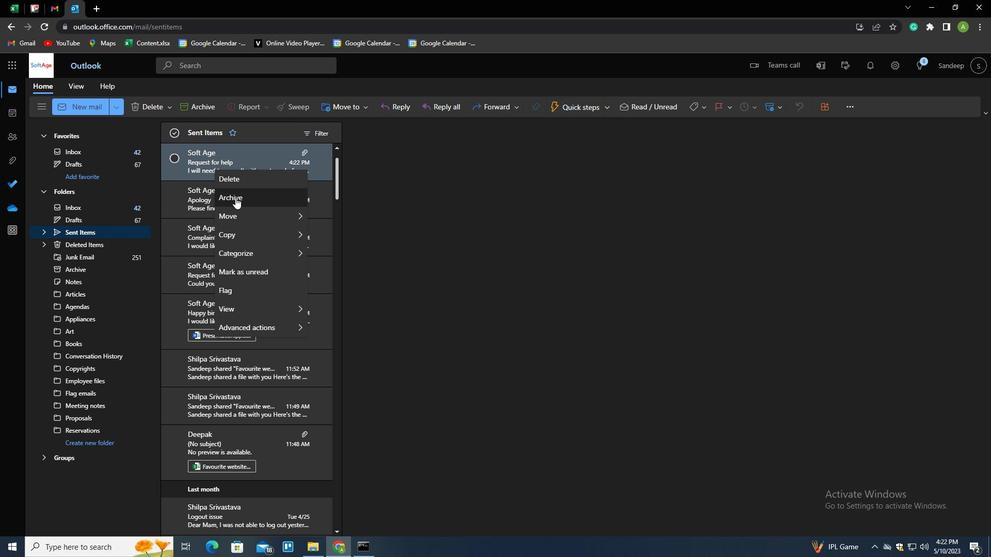 
Action: Mouse pressed left at (239, 212)
Screenshot: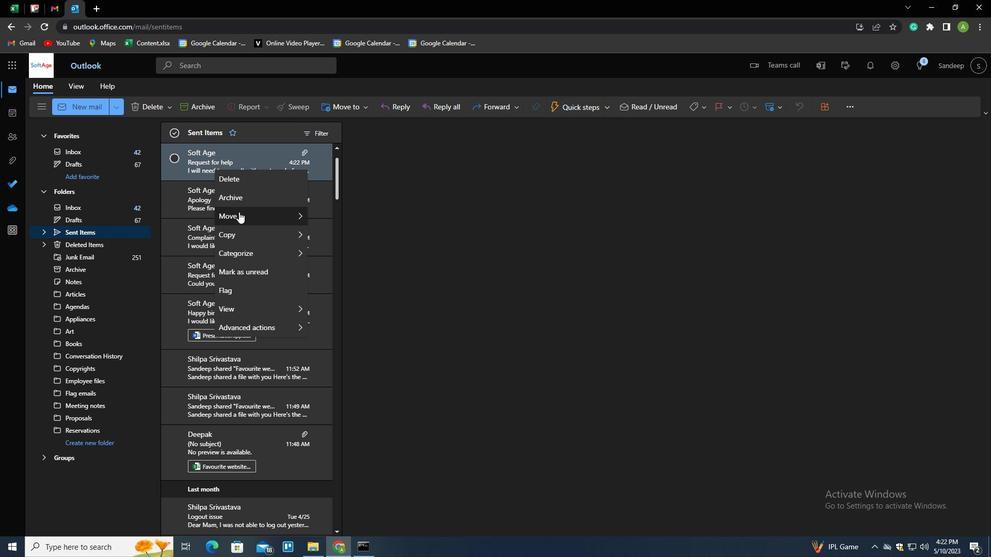 
Action: Mouse moved to (359, 213)
Screenshot: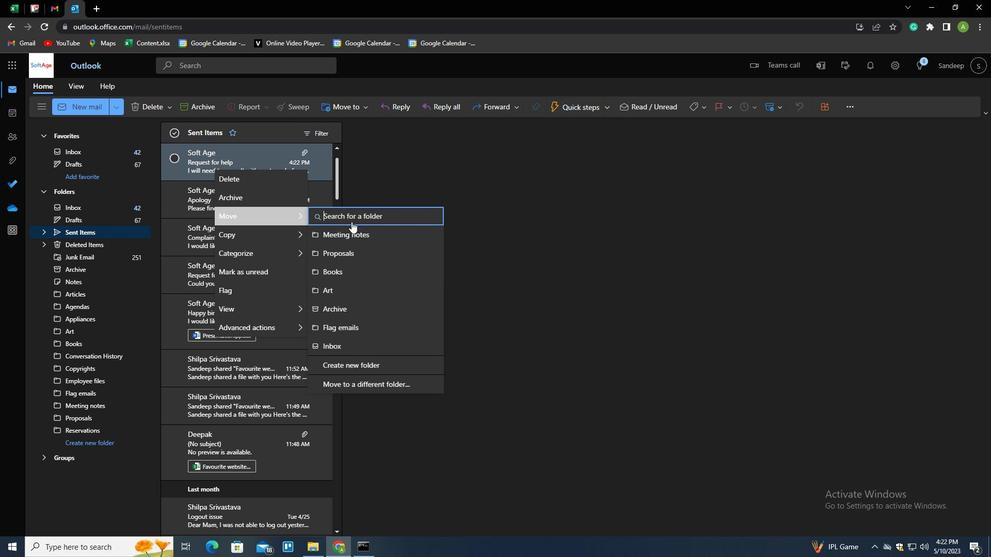 
Action: Mouse pressed left at (359, 213)
Screenshot: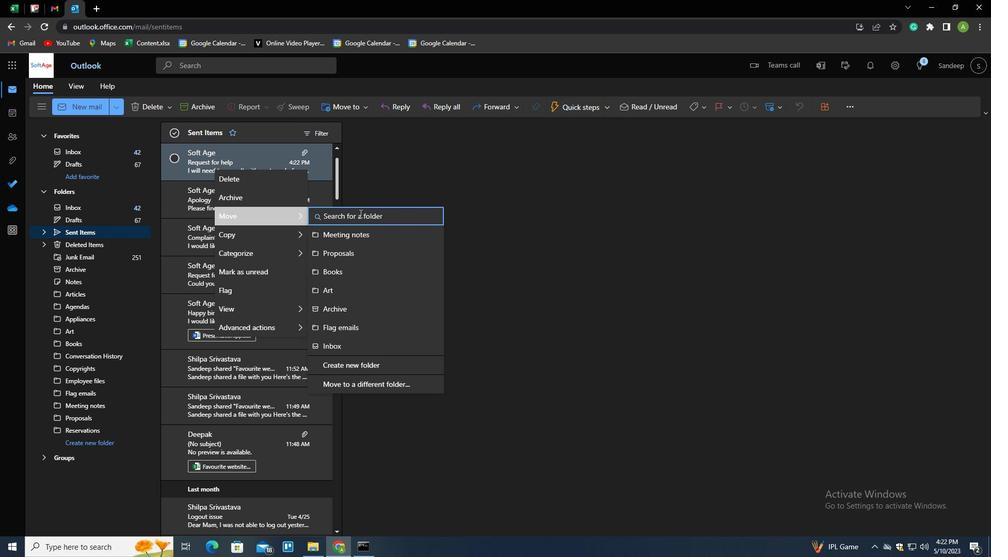 
Action: Key pressed <Key.shift>AGEND
Screenshot: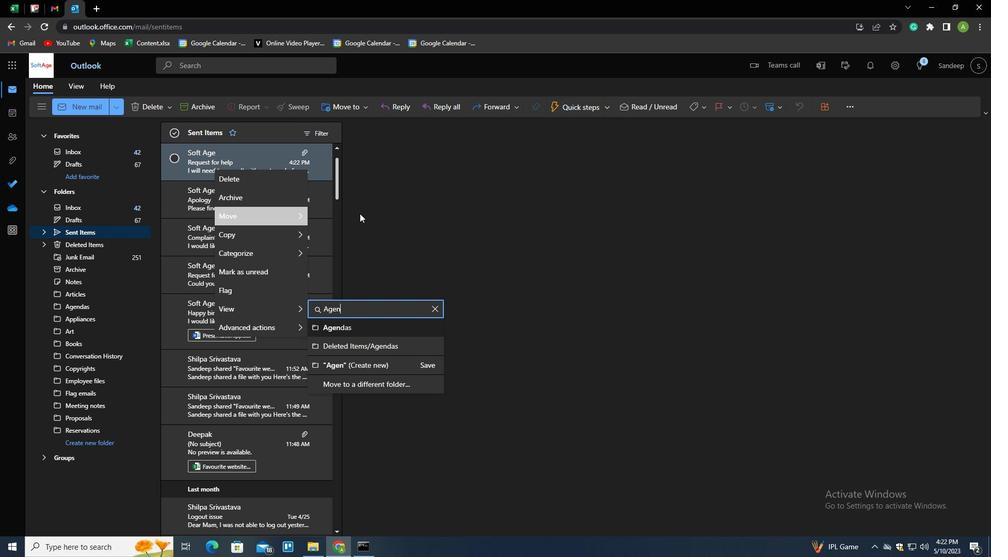 
Action: Mouse moved to (360, 326)
Screenshot: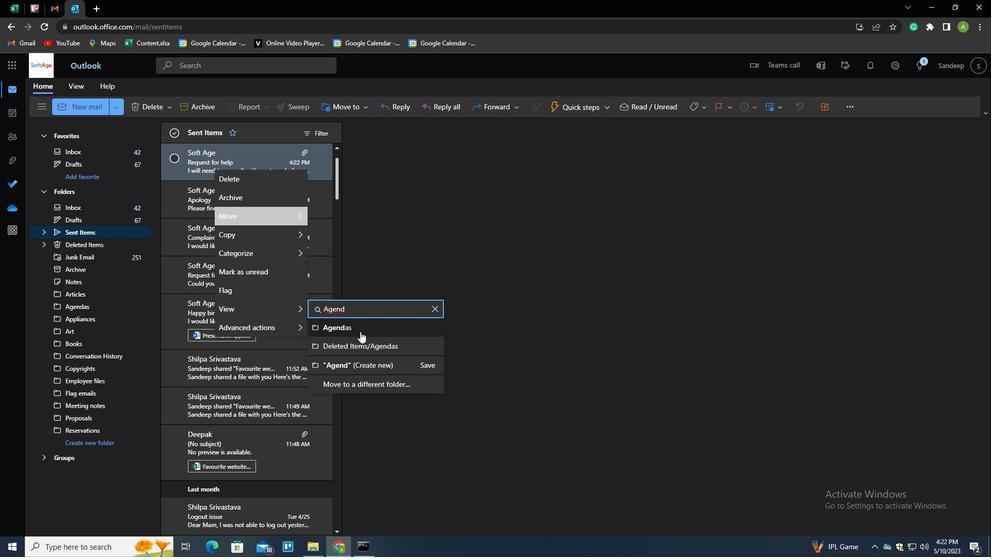 
Action: Mouse pressed left at (360, 326)
Screenshot: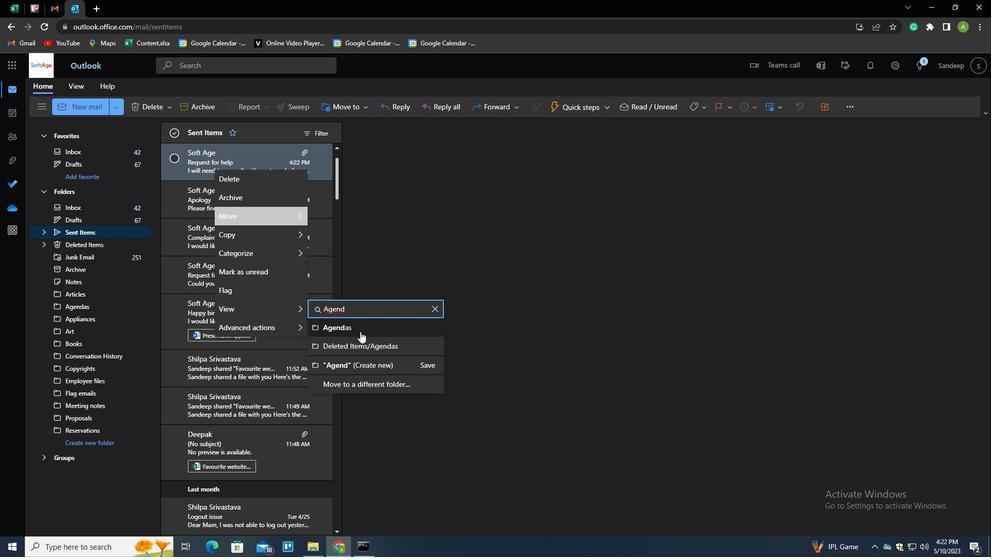 
Action: Mouse moved to (417, 385)
Screenshot: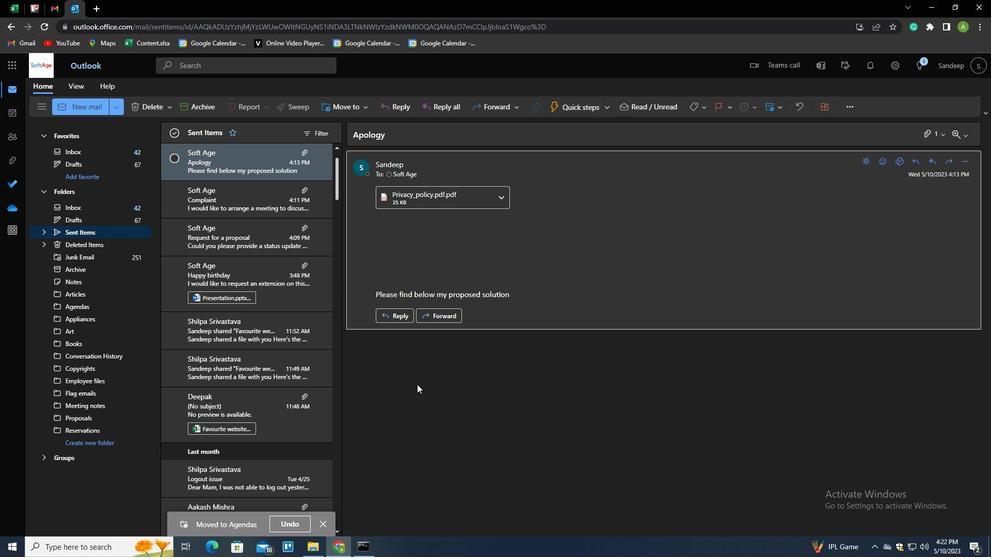 
